 Task: Look for space in Jaguariaíva, Brazil from 5th July, 2023 to 11th July, 2023 for 2 adults in price range Rs.8000 to Rs.16000. Place can be entire place with 2 bedrooms having 2 beds and 1 bathroom. Property type can be house, flat, guest house. Booking option can be shelf check-in. Required host language is Spanish.
Action: Key pressed j<Key.caps_lock>aguariaiva,<Key.space><Key.caps_lock>b<Key.caps_lock>razil<Key.enter>
Screenshot: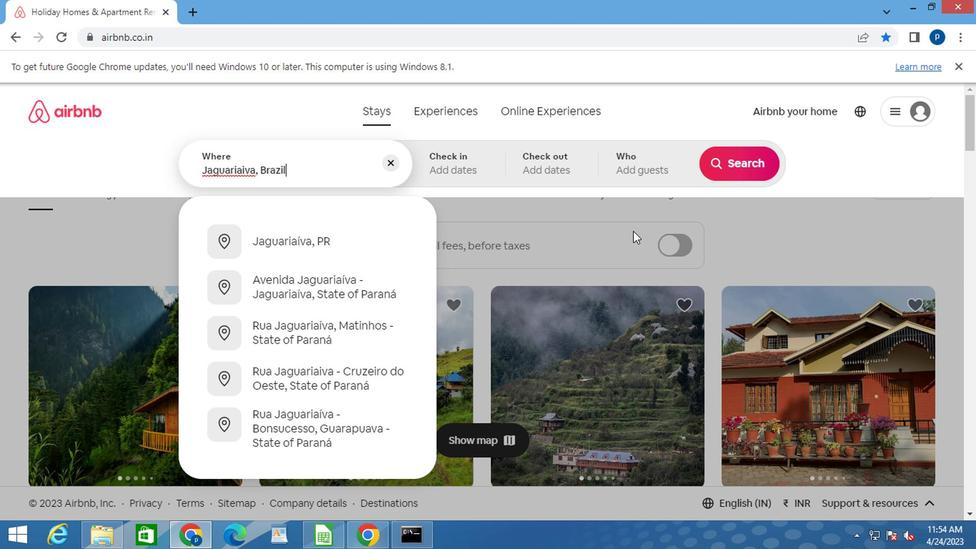 
Action: Mouse moved to (729, 275)
Screenshot: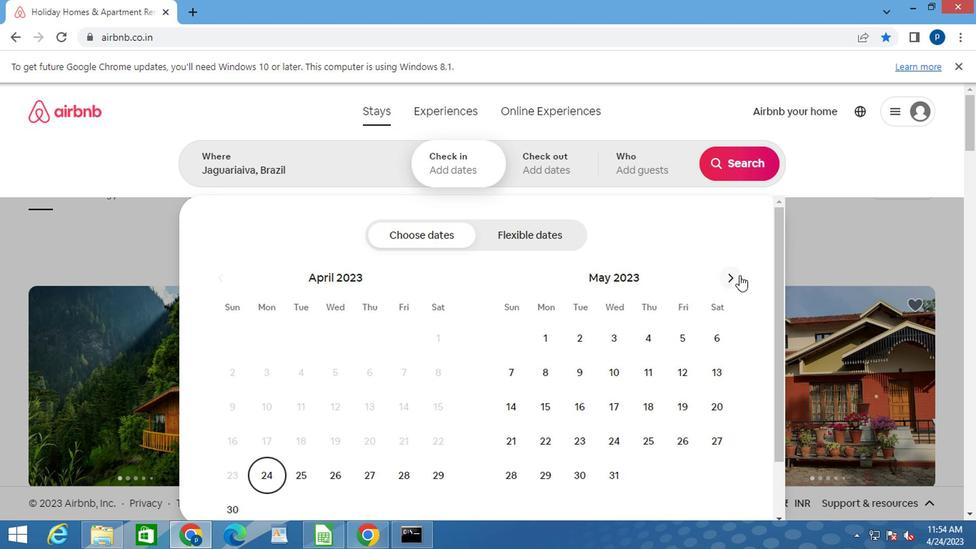 
Action: Mouse pressed left at (729, 275)
Screenshot: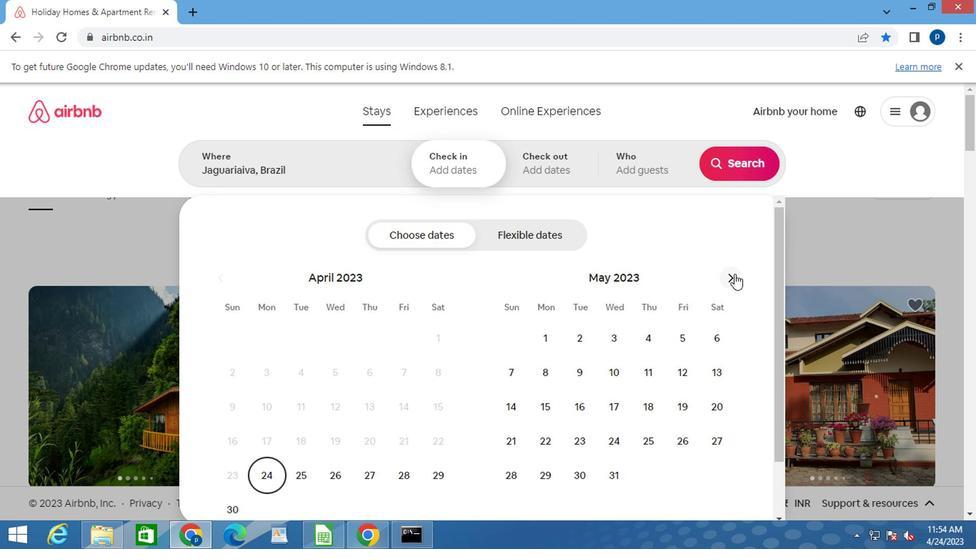 
Action: Mouse moved to (729, 274)
Screenshot: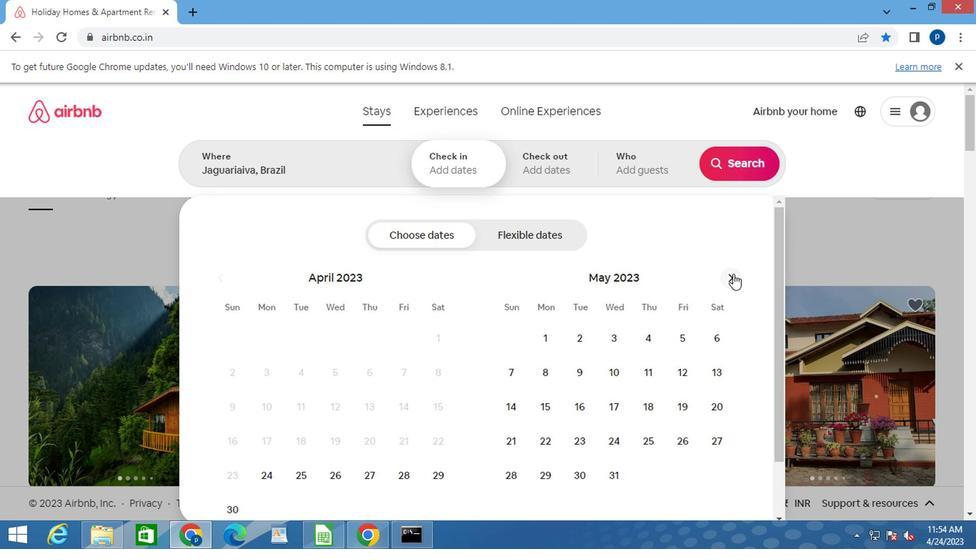 
Action: Mouse pressed left at (729, 274)
Screenshot: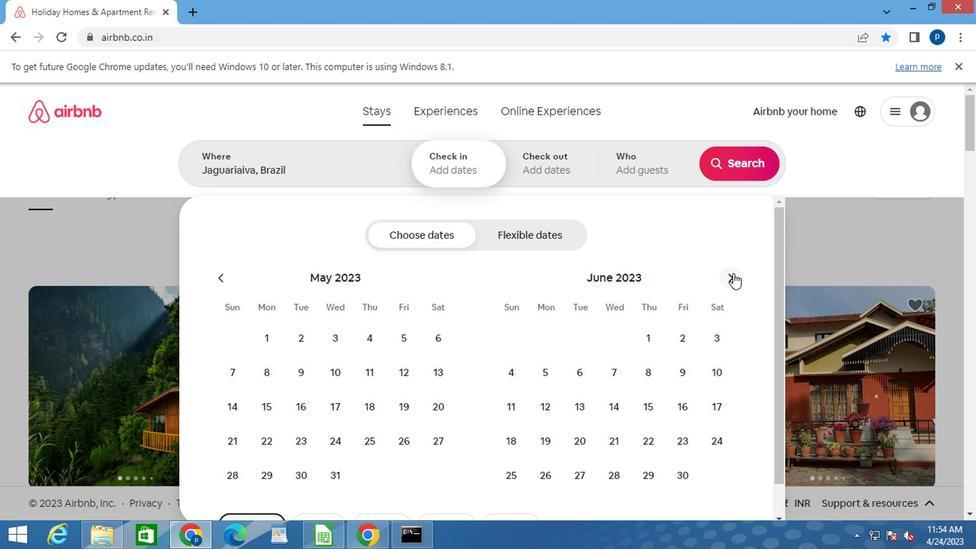 
Action: Mouse moved to (612, 372)
Screenshot: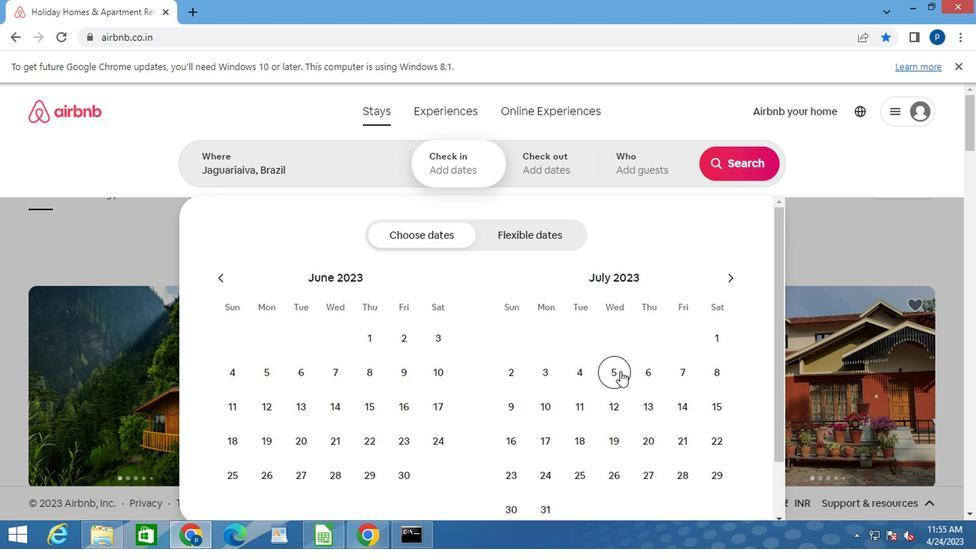 
Action: Mouse pressed left at (612, 372)
Screenshot: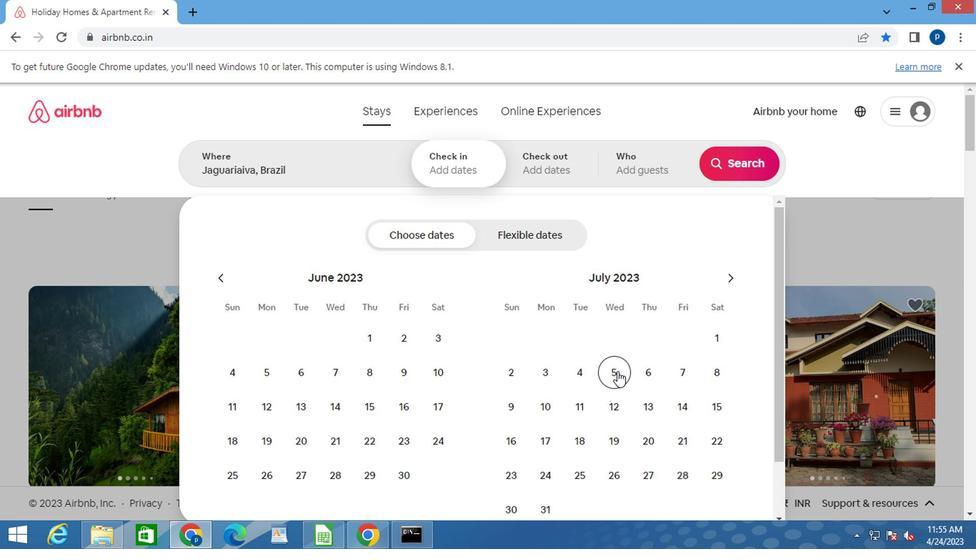 
Action: Mouse moved to (573, 399)
Screenshot: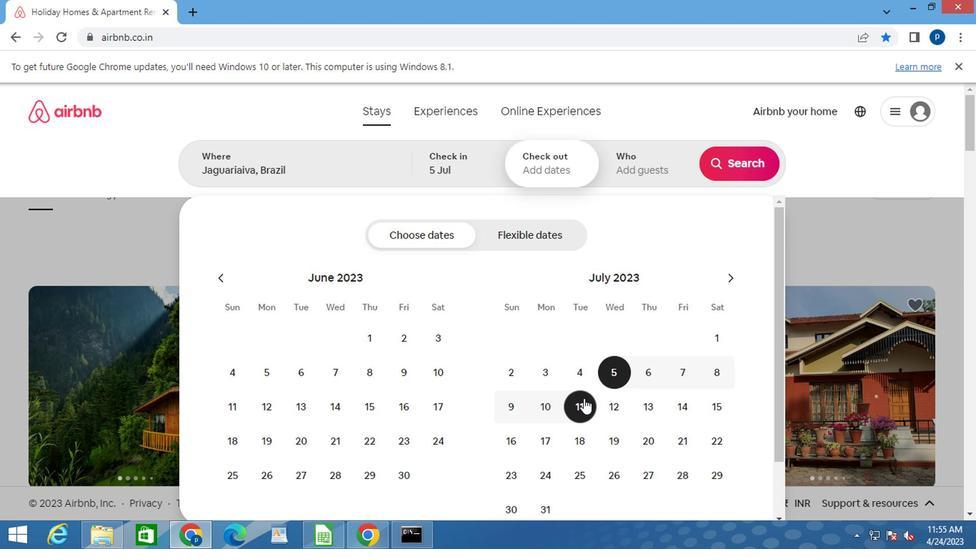 
Action: Mouse pressed left at (573, 399)
Screenshot: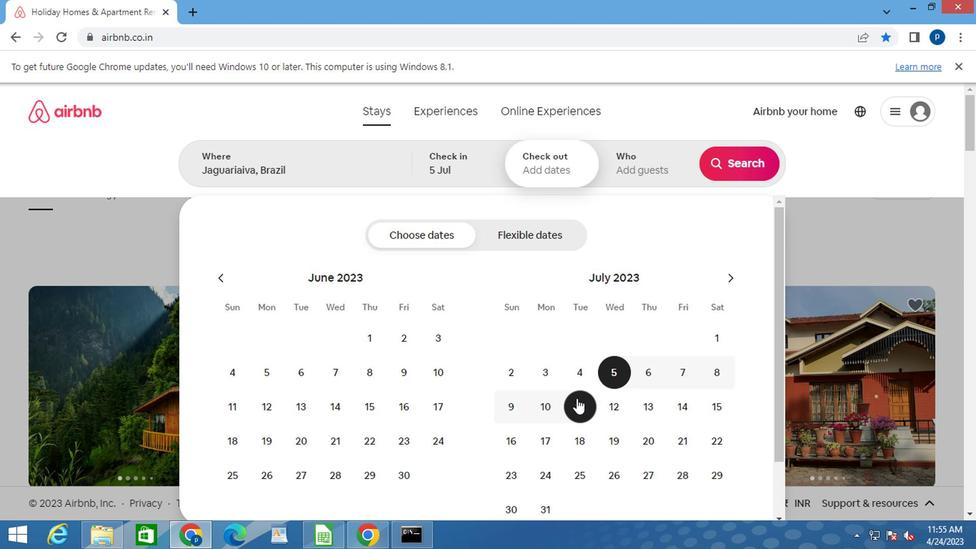
Action: Mouse moved to (642, 166)
Screenshot: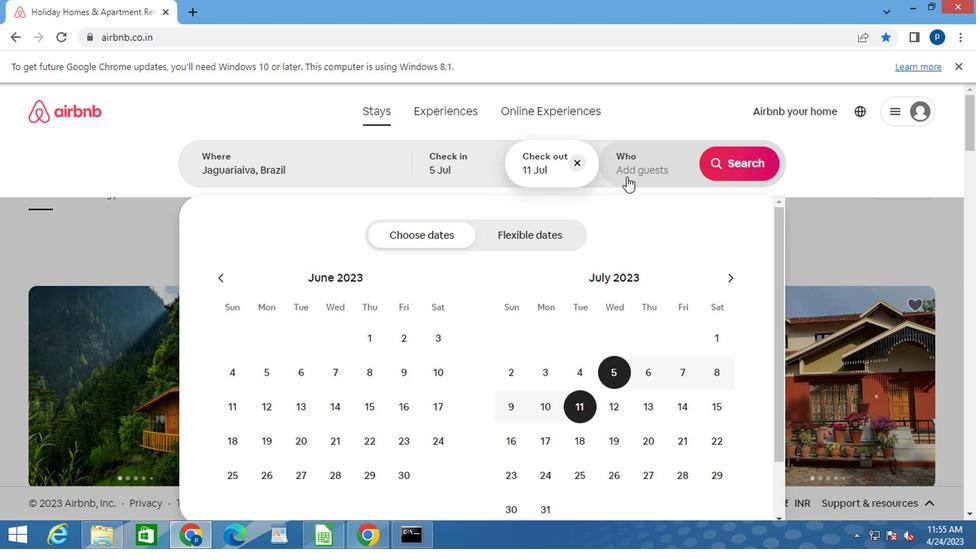 
Action: Mouse pressed left at (642, 166)
Screenshot: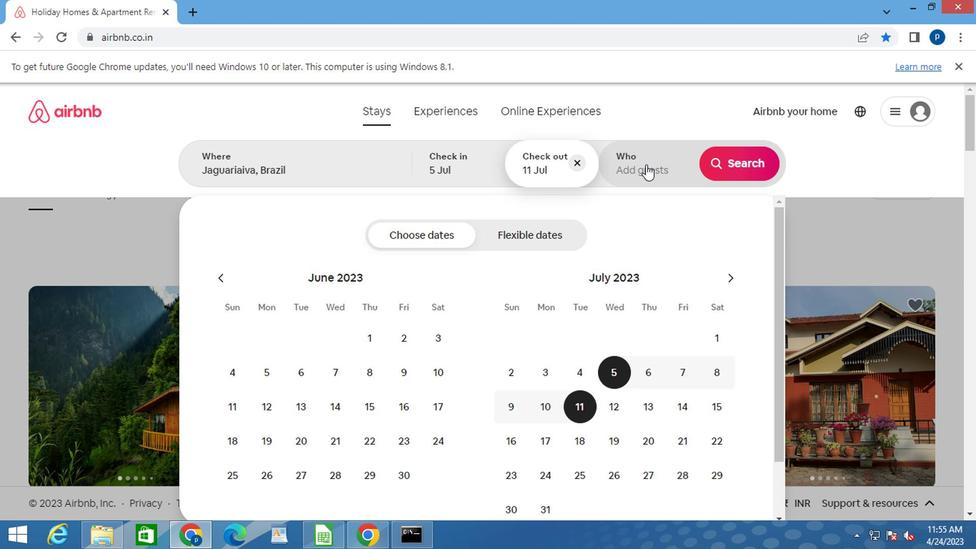 
Action: Mouse moved to (740, 240)
Screenshot: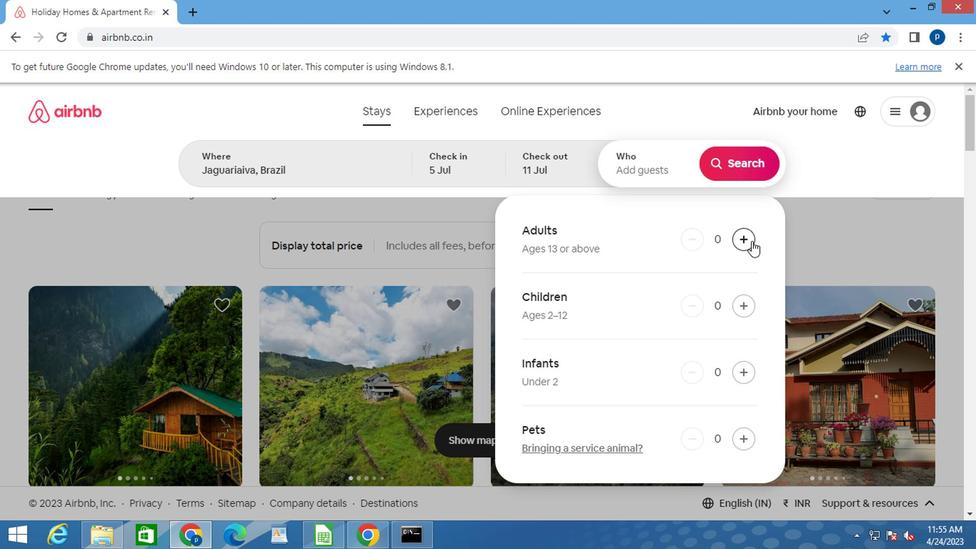 
Action: Mouse pressed left at (740, 240)
Screenshot: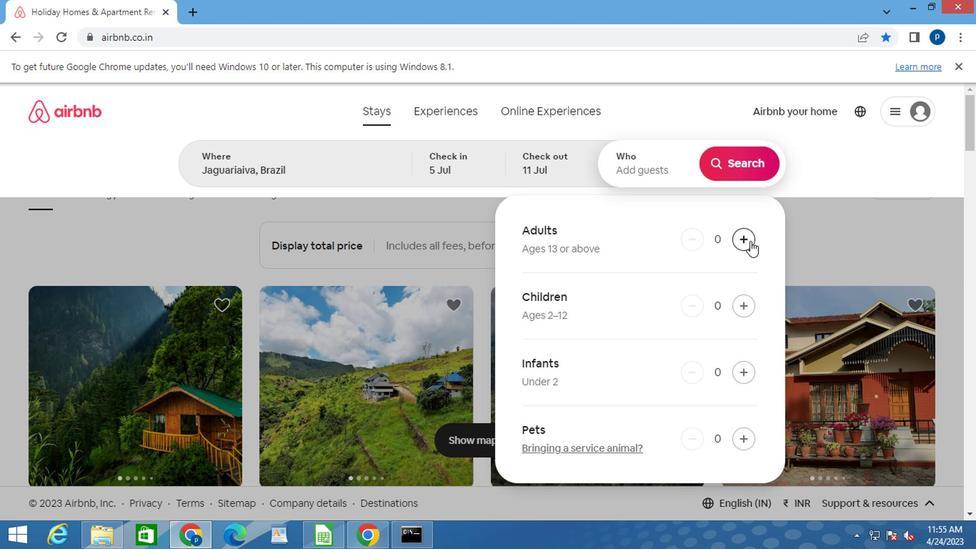 
Action: Mouse pressed left at (740, 240)
Screenshot: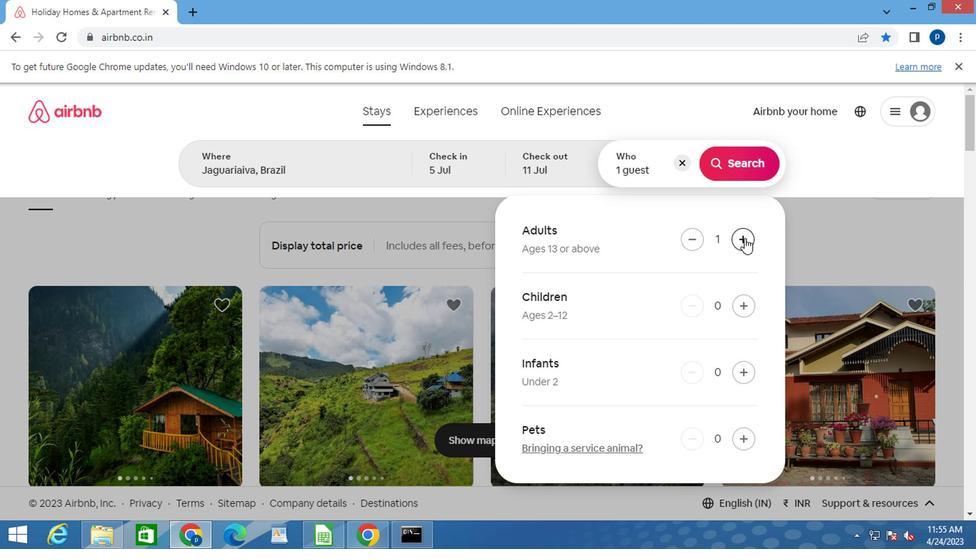 
Action: Mouse moved to (744, 157)
Screenshot: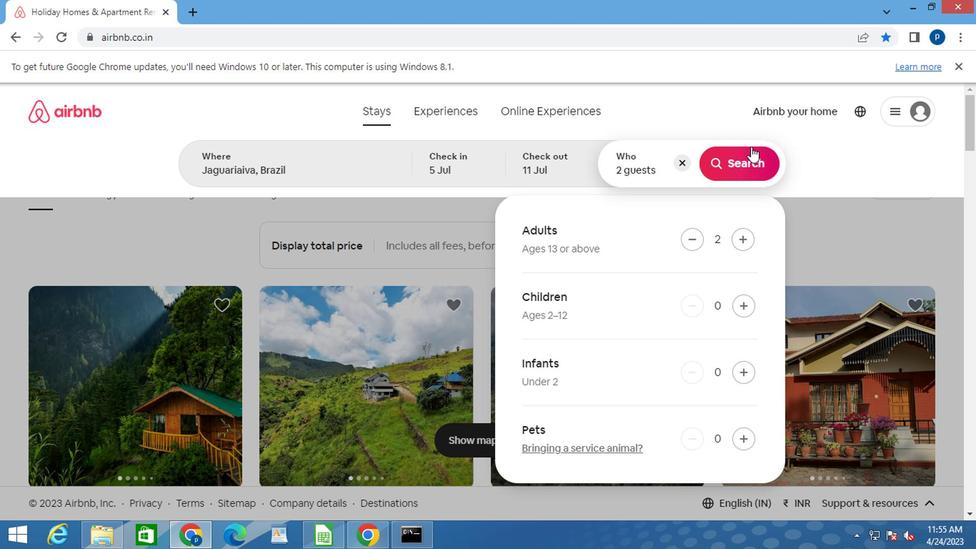
Action: Mouse pressed left at (744, 157)
Screenshot: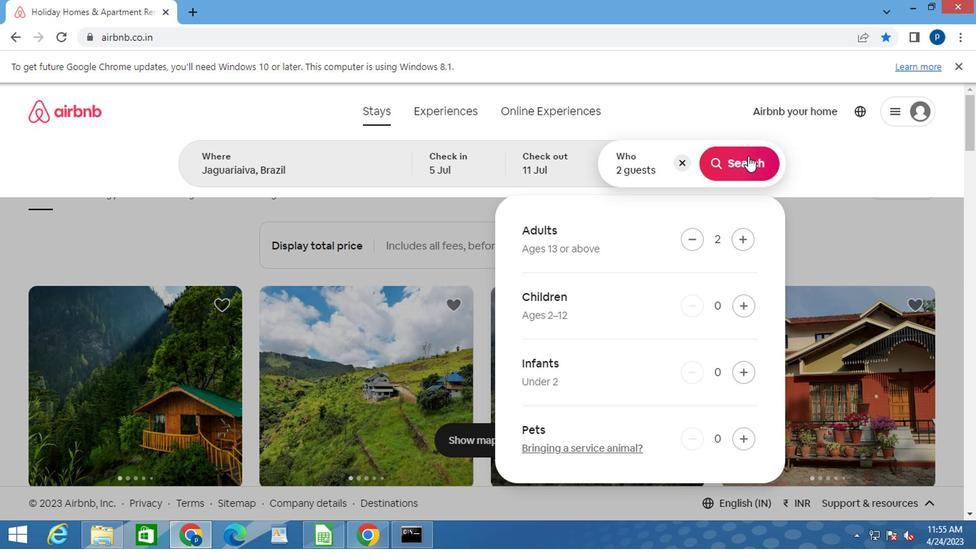 
Action: Mouse moved to (885, 176)
Screenshot: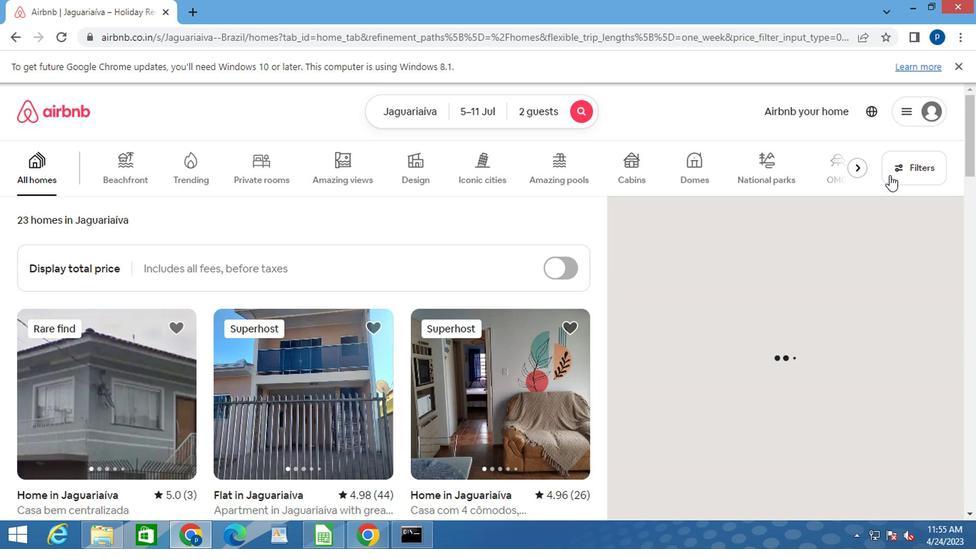 
Action: Mouse pressed left at (885, 176)
Screenshot: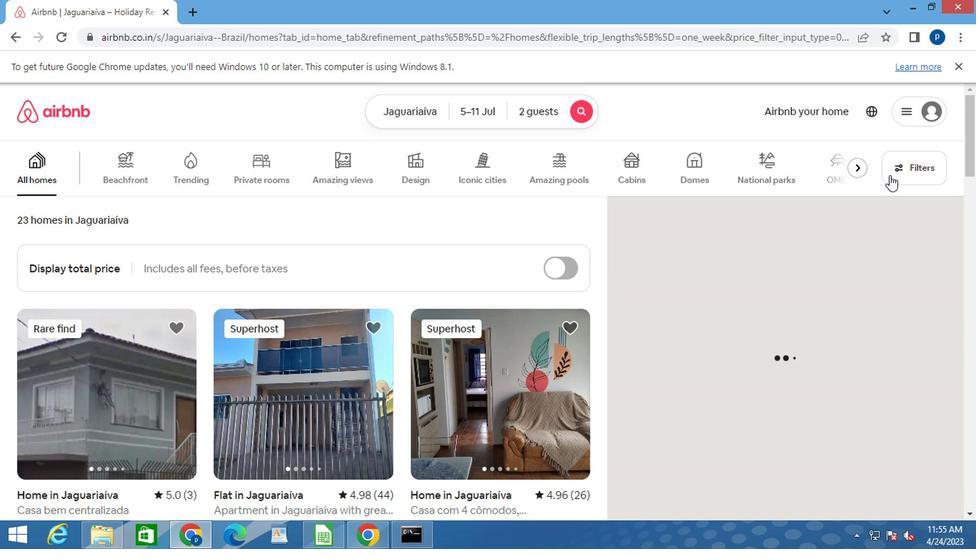 
Action: Mouse moved to (314, 341)
Screenshot: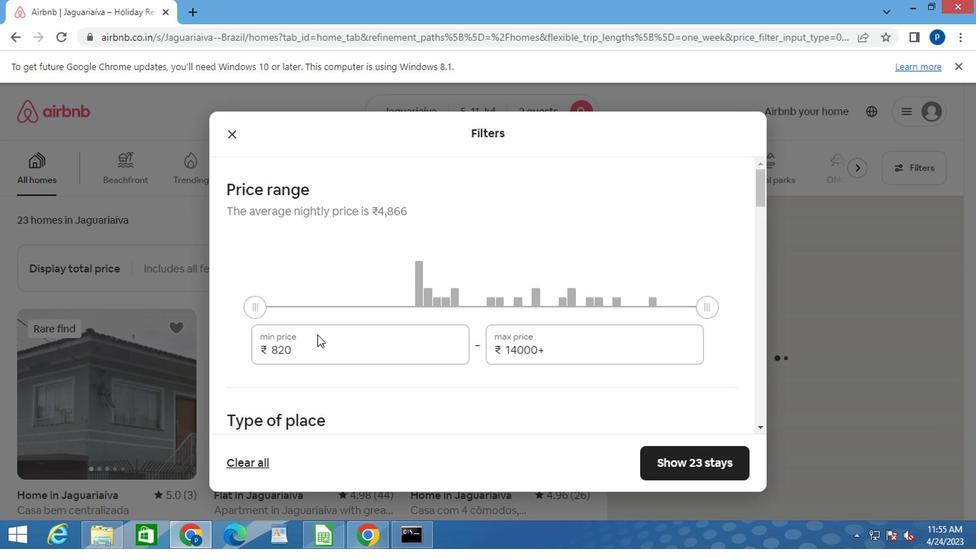 
Action: Mouse pressed left at (314, 341)
Screenshot: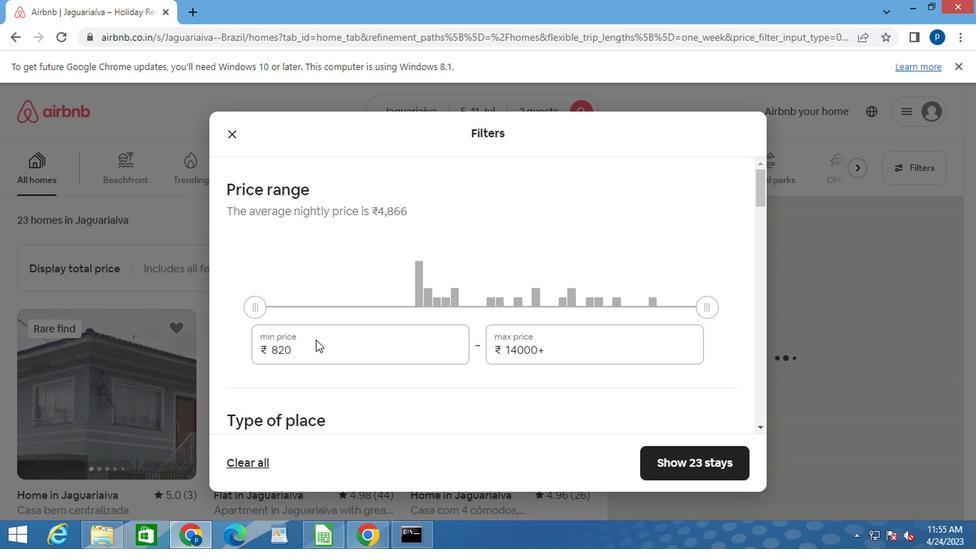 
Action: Mouse pressed left at (314, 341)
Screenshot: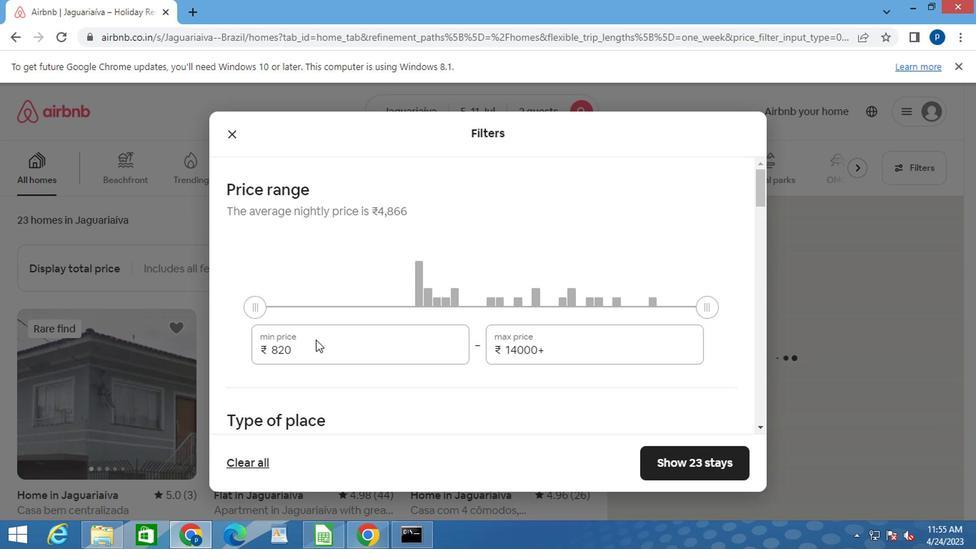 
Action: Mouse moved to (313, 341)
Screenshot: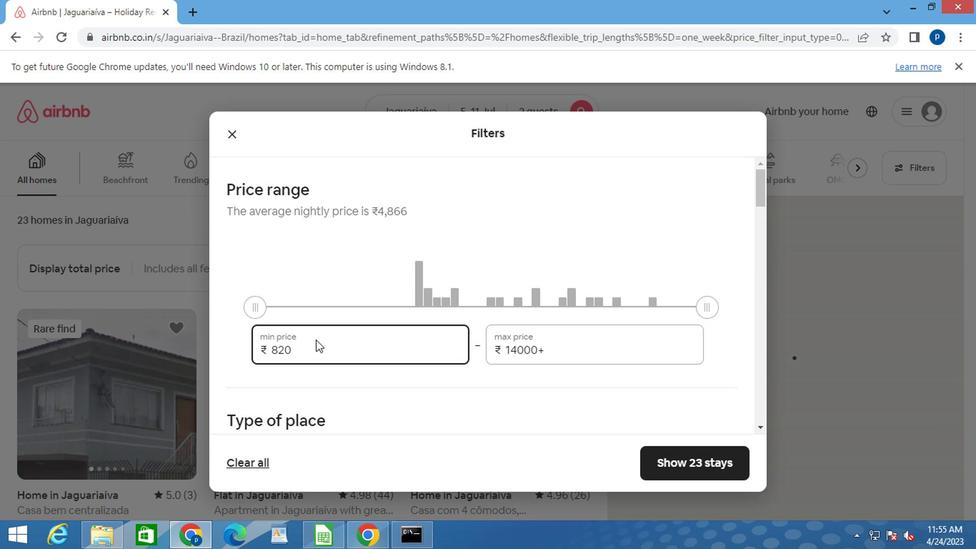 
Action: Key pressed <Key.backspace><Key.backspace>000<Key.tab>16000
Screenshot: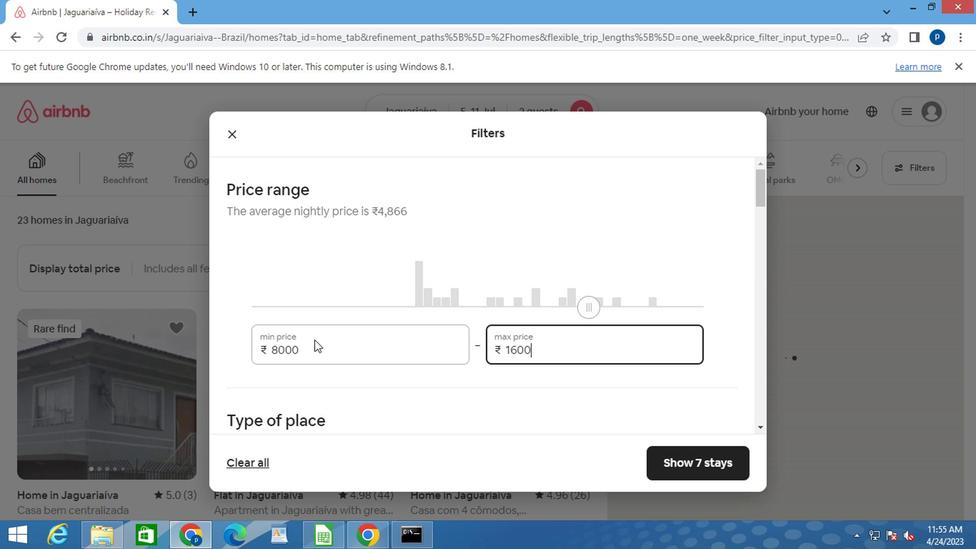 
Action: Mouse moved to (336, 359)
Screenshot: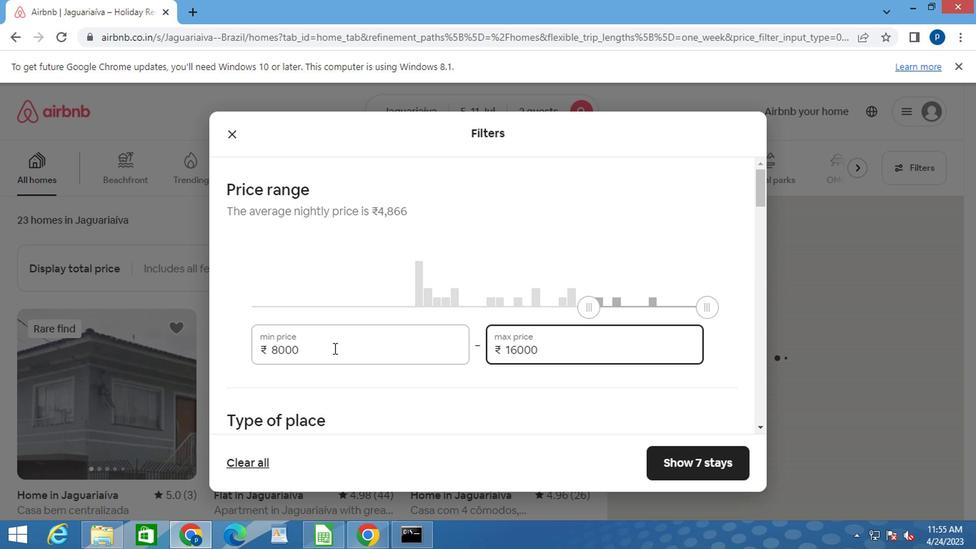 
Action: Mouse scrolled (336, 359) with delta (0, 0)
Screenshot: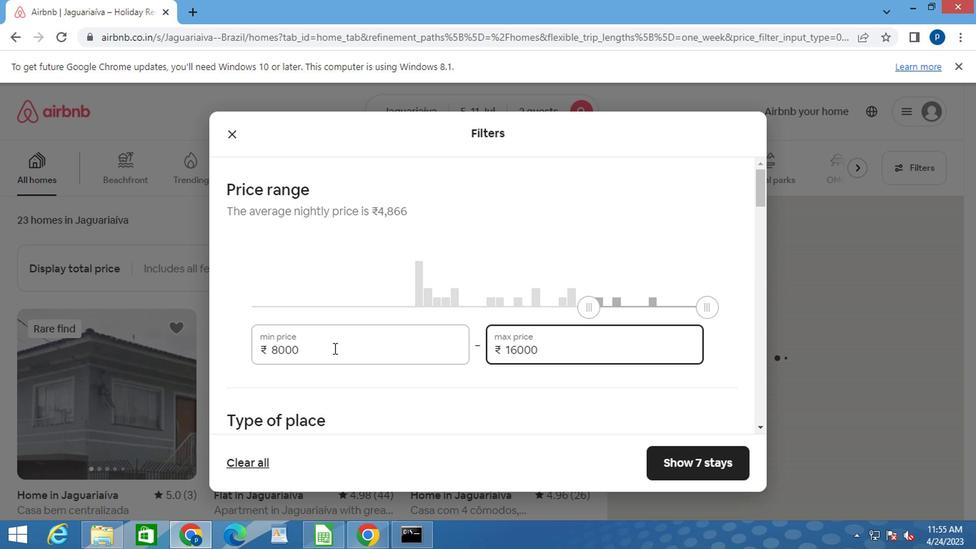 
Action: Mouse scrolled (336, 359) with delta (0, 0)
Screenshot: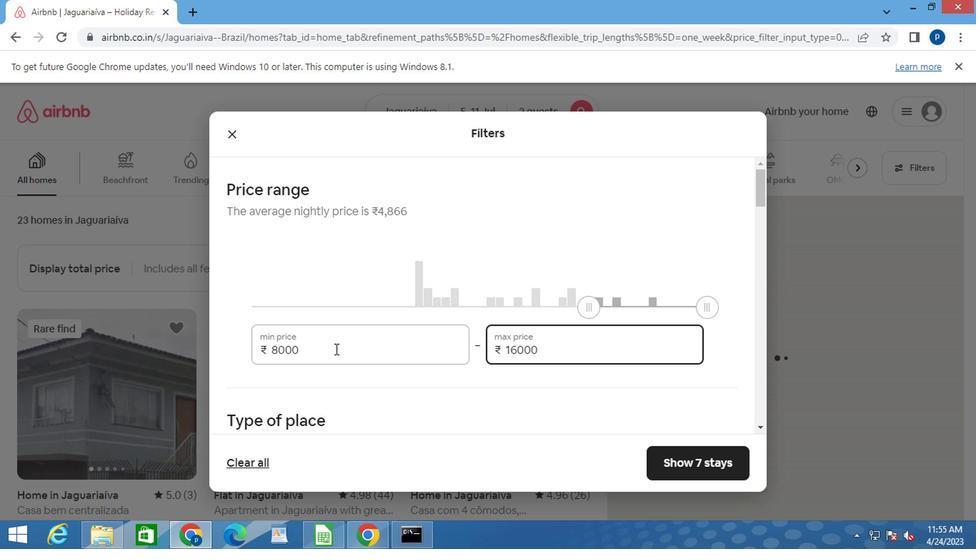 
Action: Mouse scrolled (336, 359) with delta (0, 0)
Screenshot: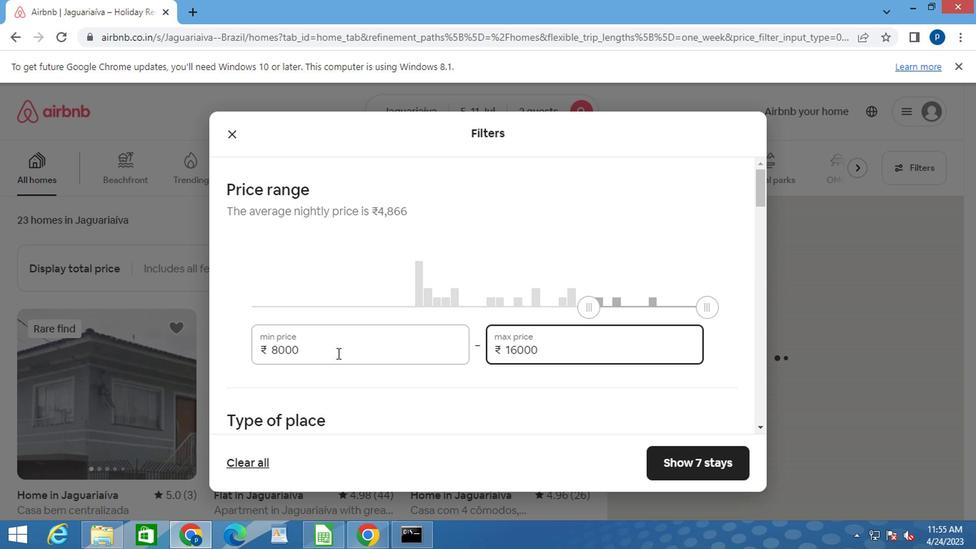 
Action: Mouse moved to (223, 252)
Screenshot: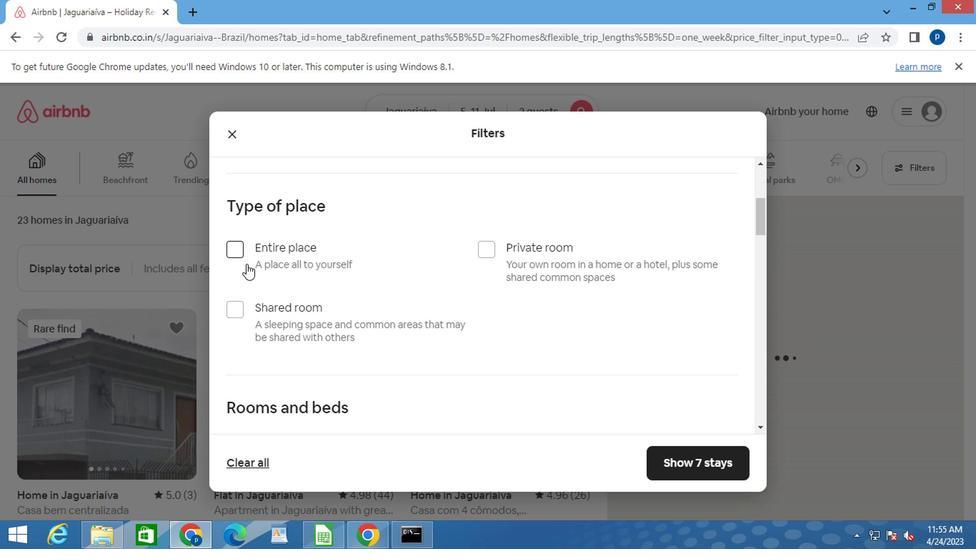 
Action: Mouse pressed left at (223, 252)
Screenshot: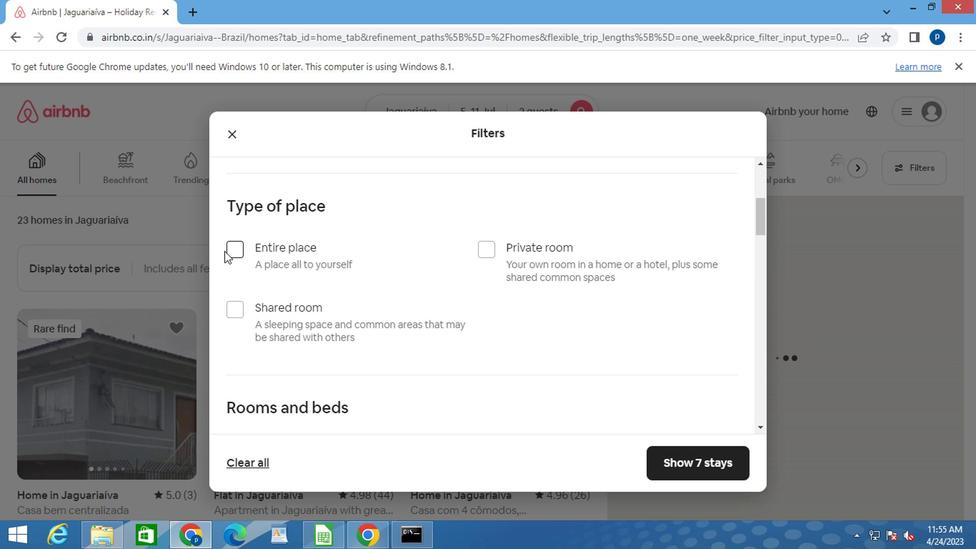 
Action: Mouse moved to (245, 256)
Screenshot: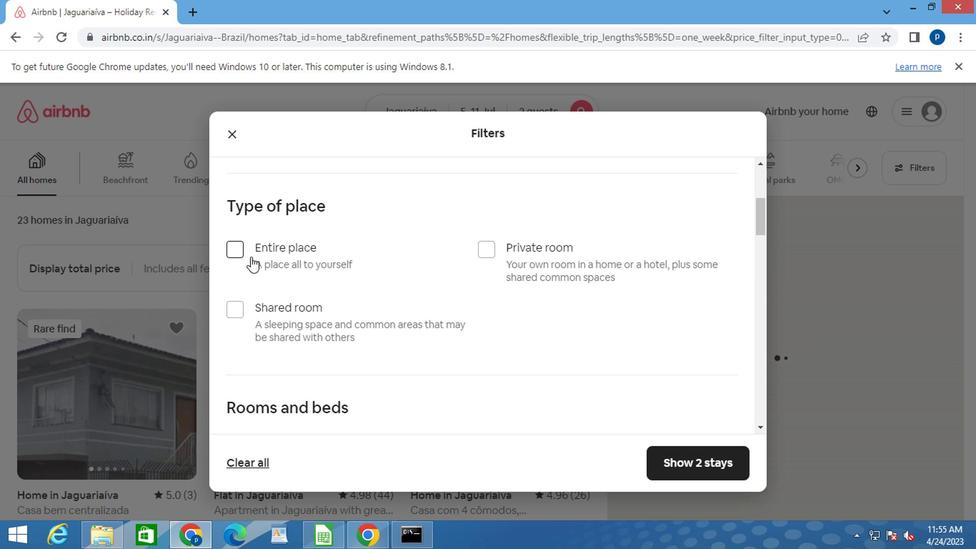 
Action: Mouse pressed left at (245, 256)
Screenshot: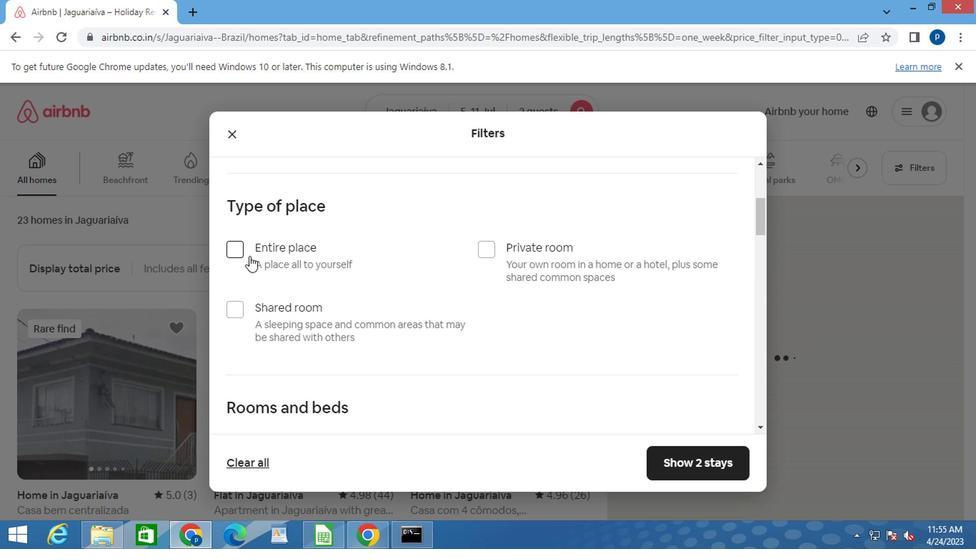 
Action: Mouse moved to (329, 299)
Screenshot: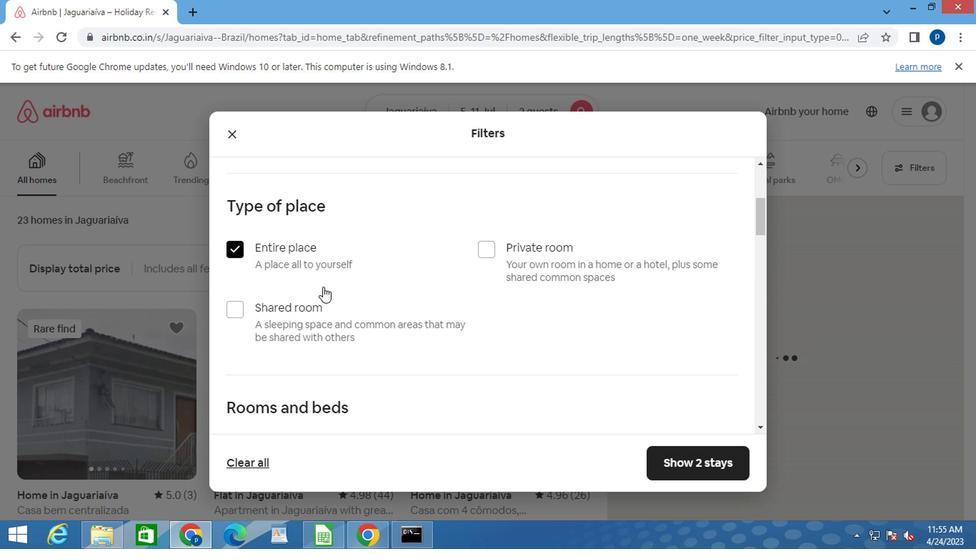 
Action: Mouse scrolled (329, 299) with delta (0, 0)
Screenshot: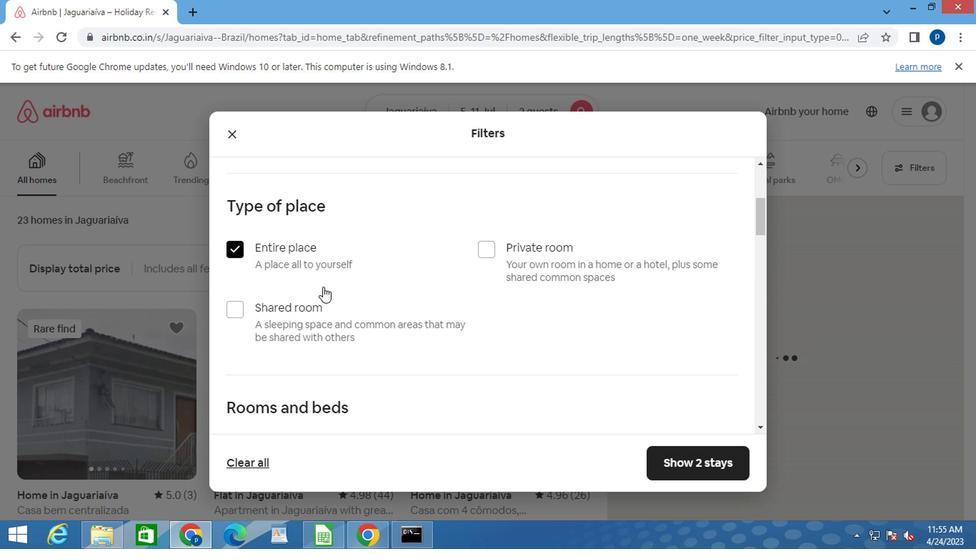 
Action: Mouse scrolled (329, 299) with delta (0, 0)
Screenshot: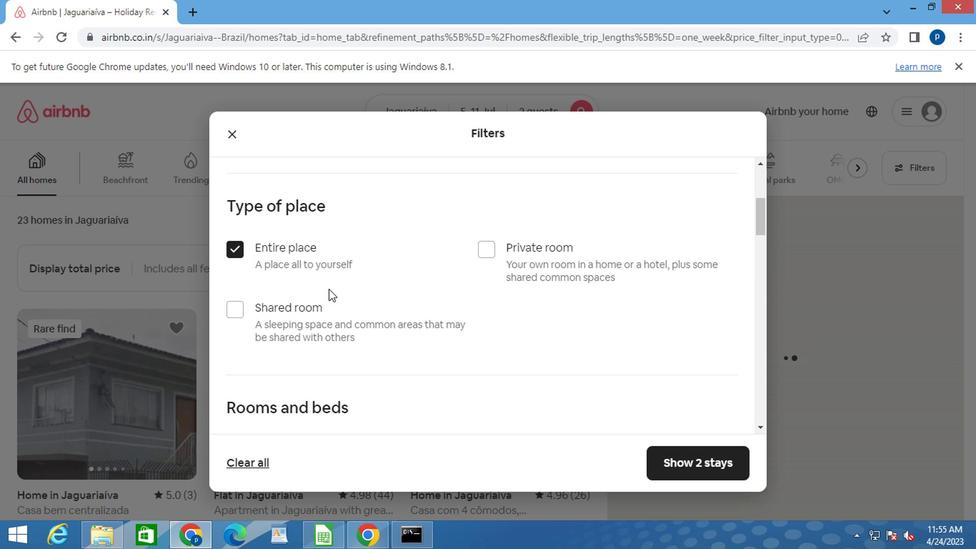 
Action: Mouse scrolled (329, 299) with delta (0, 0)
Screenshot: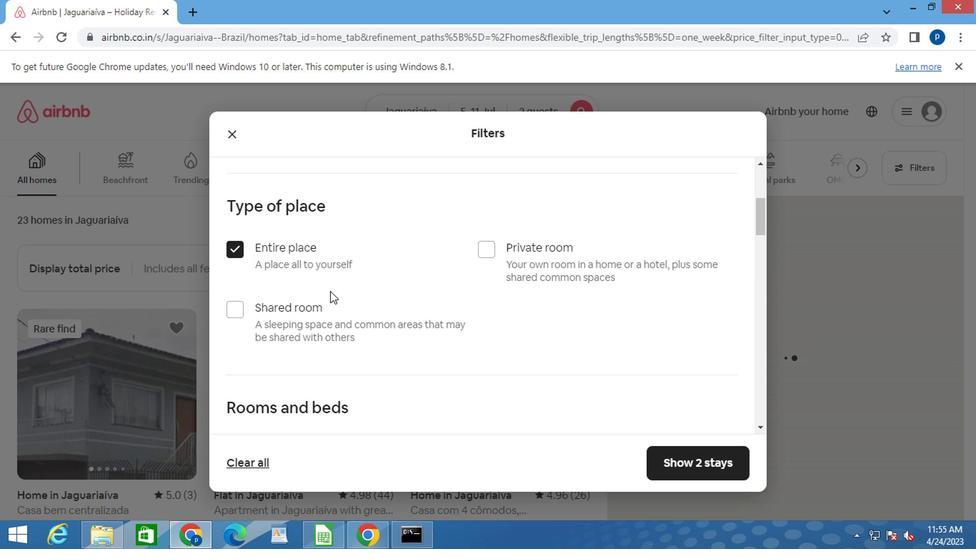 
Action: Mouse moved to (349, 265)
Screenshot: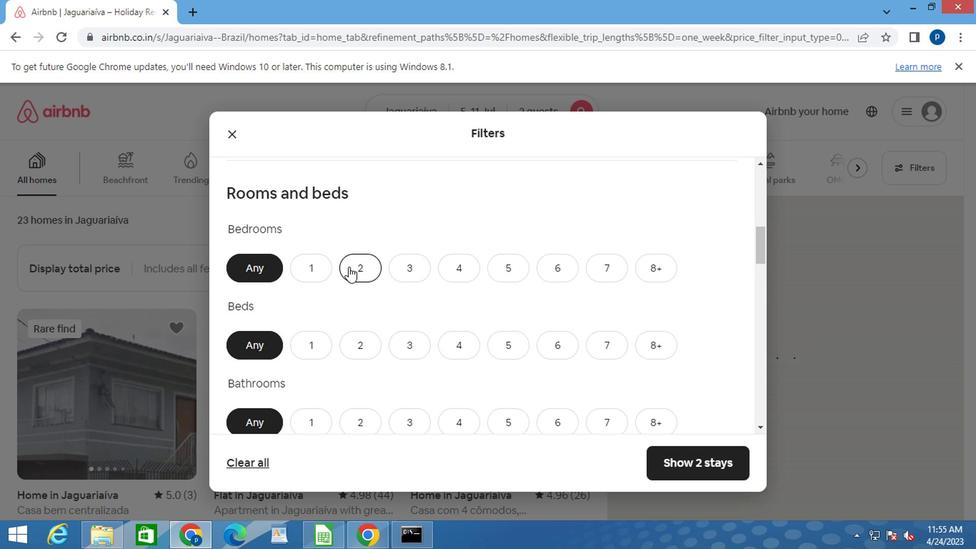 
Action: Mouse pressed left at (349, 265)
Screenshot: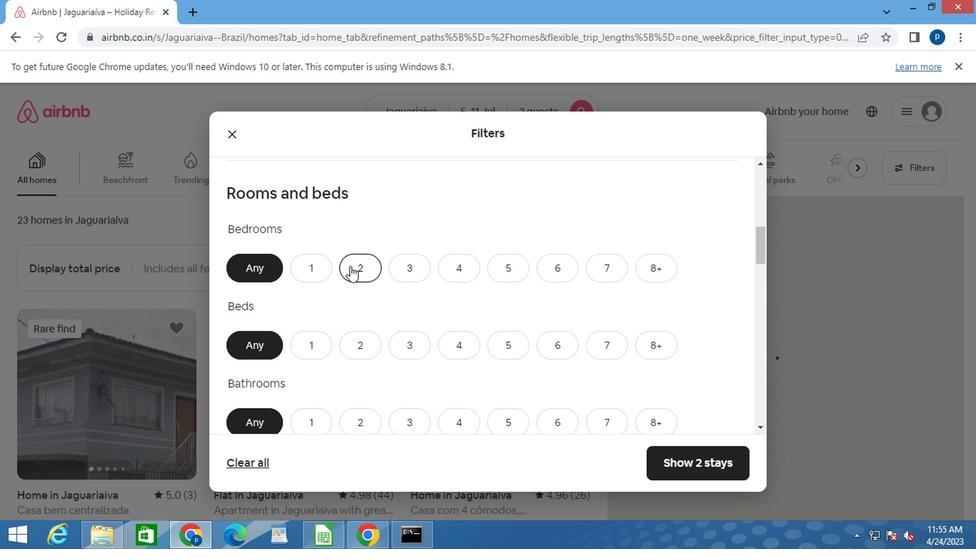 
Action: Mouse moved to (354, 342)
Screenshot: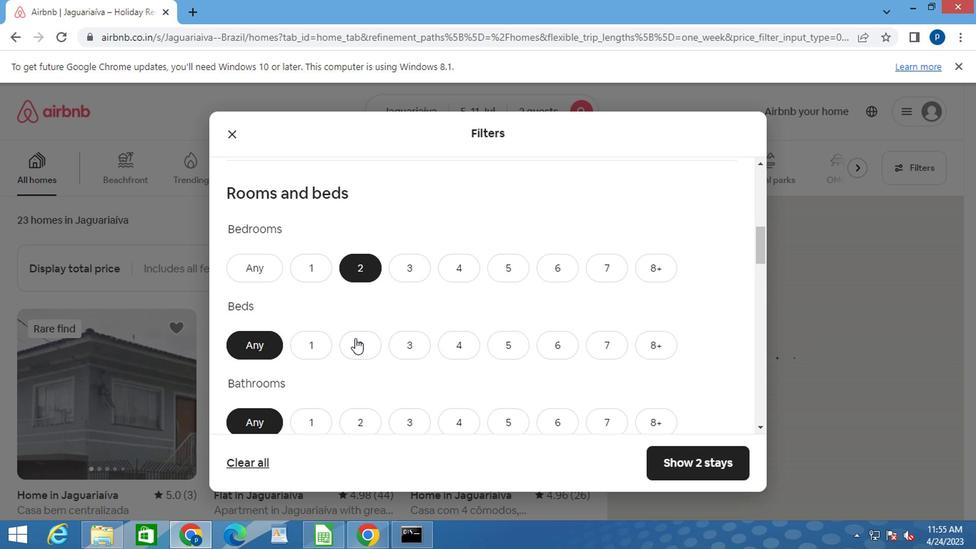 
Action: Mouse pressed left at (354, 342)
Screenshot: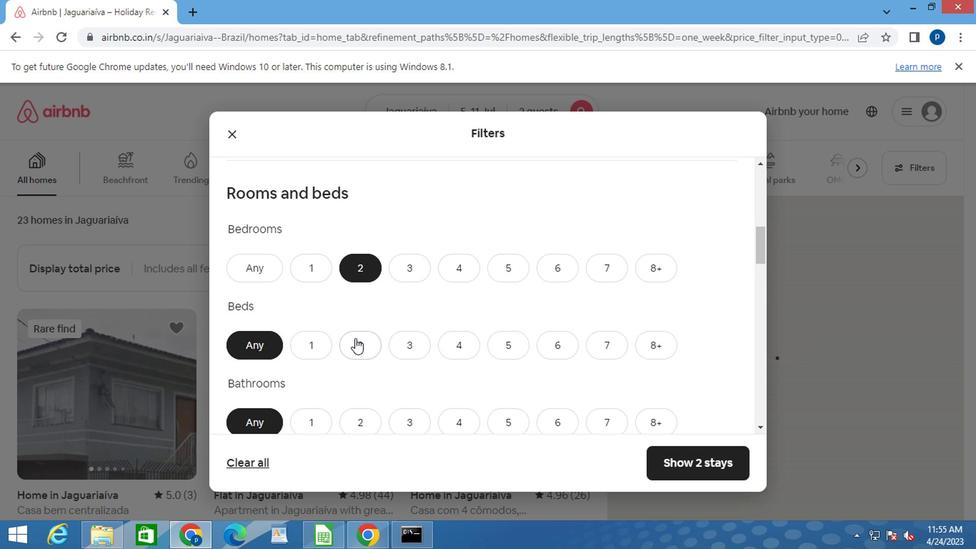 
Action: Mouse moved to (354, 342)
Screenshot: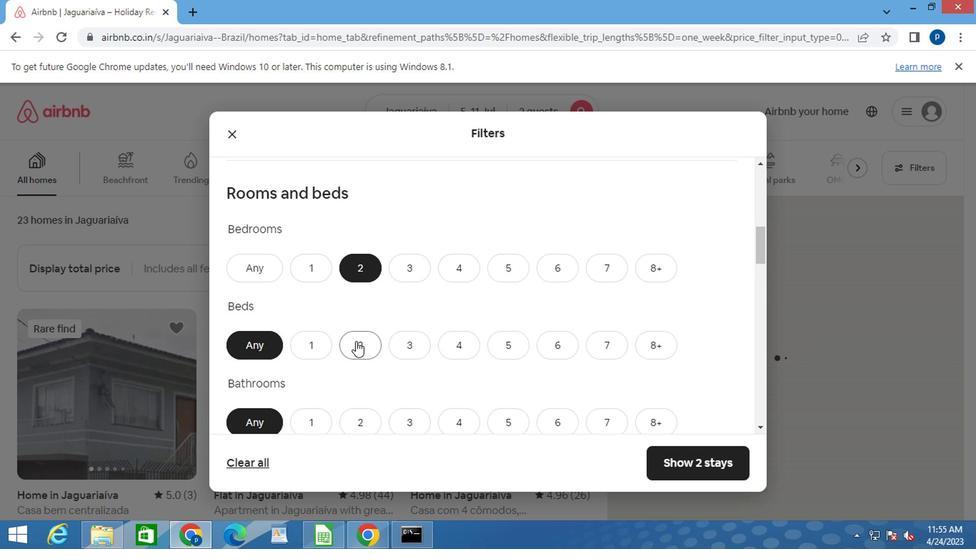 
Action: Mouse scrolled (354, 341) with delta (0, -1)
Screenshot: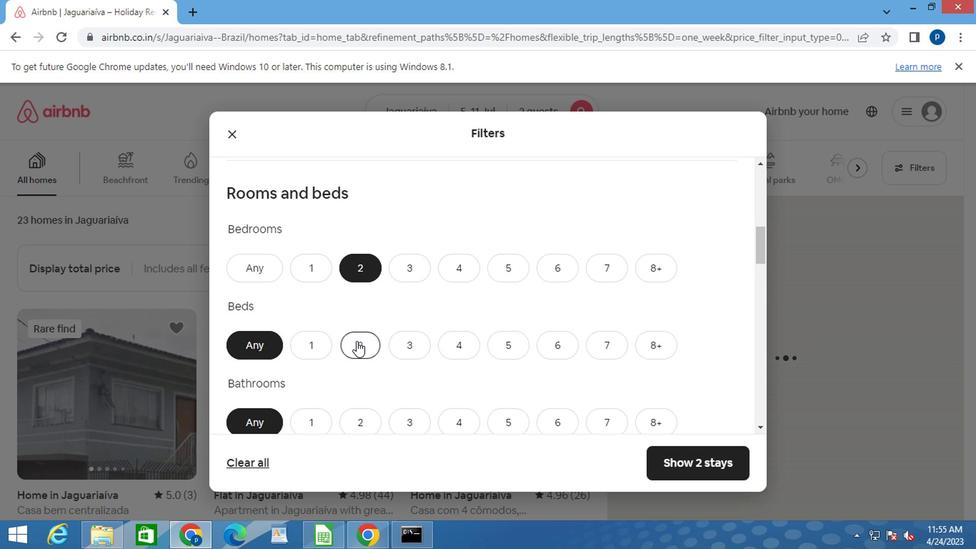 
Action: Mouse moved to (305, 348)
Screenshot: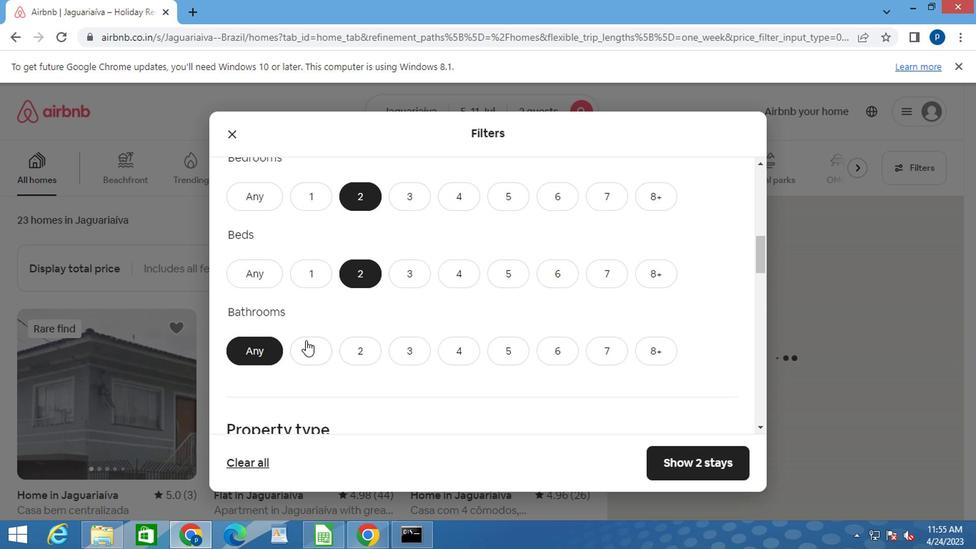 
Action: Mouse pressed left at (305, 348)
Screenshot: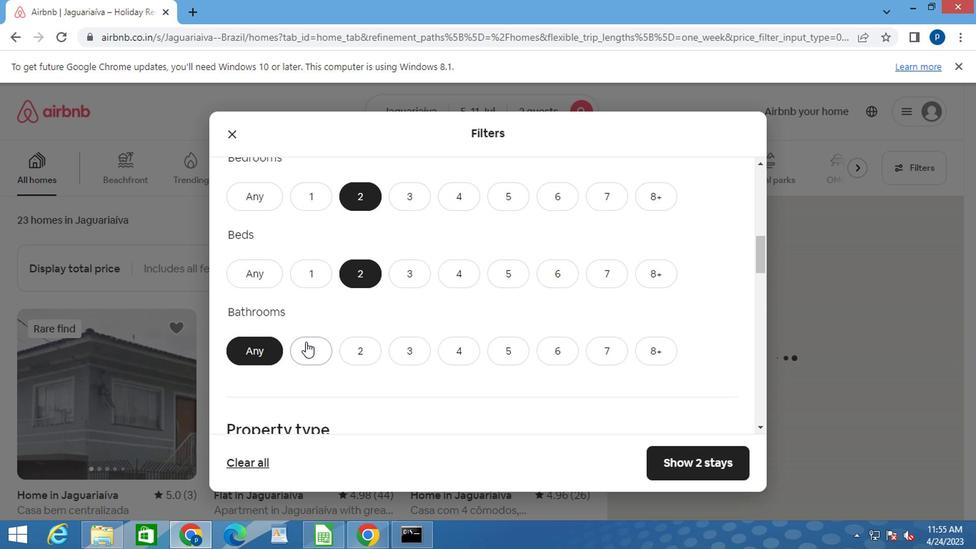 
Action: Mouse scrolled (305, 347) with delta (0, -1)
Screenshot: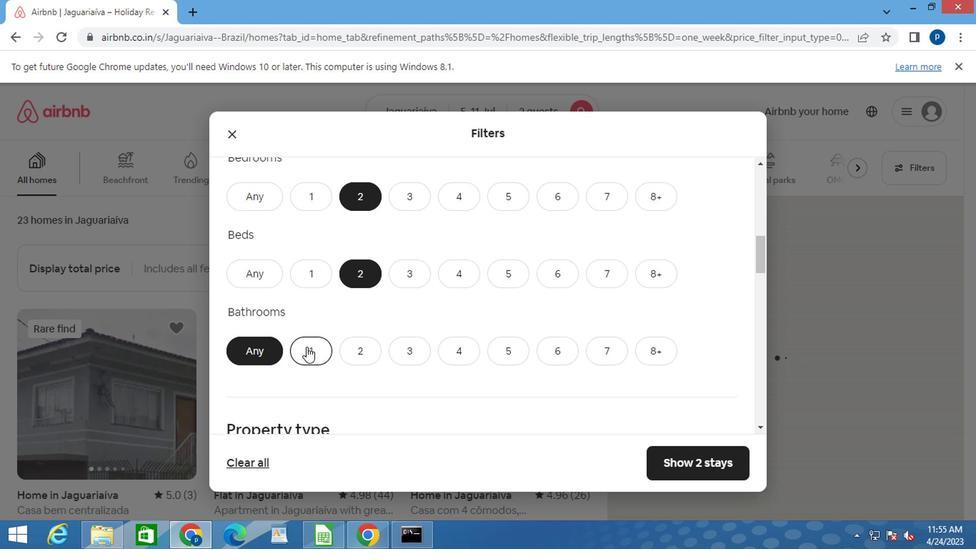 
Action: Mouse moved to (306, 348)
Screenshot: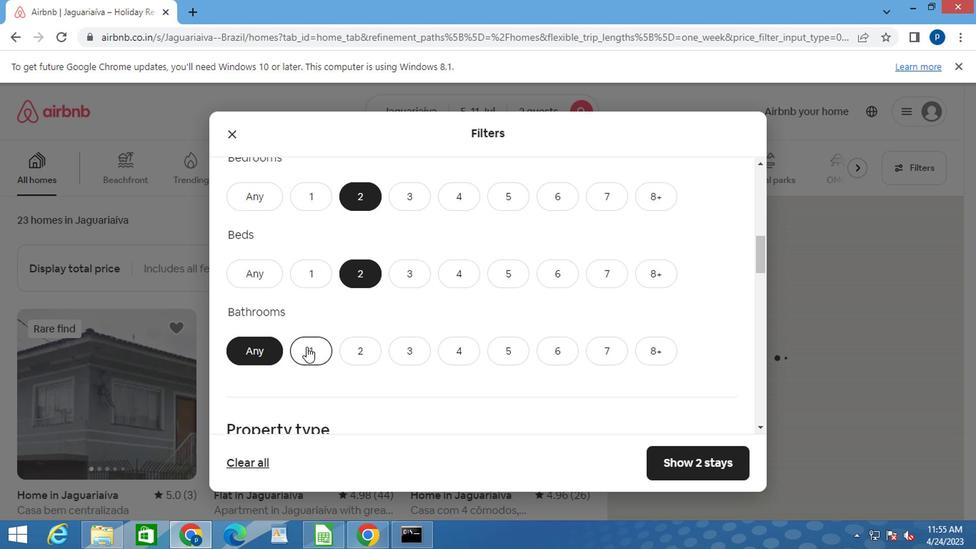 
Action: Mouse scrolled (306, 347) with delta (0, -1)
Screenshot: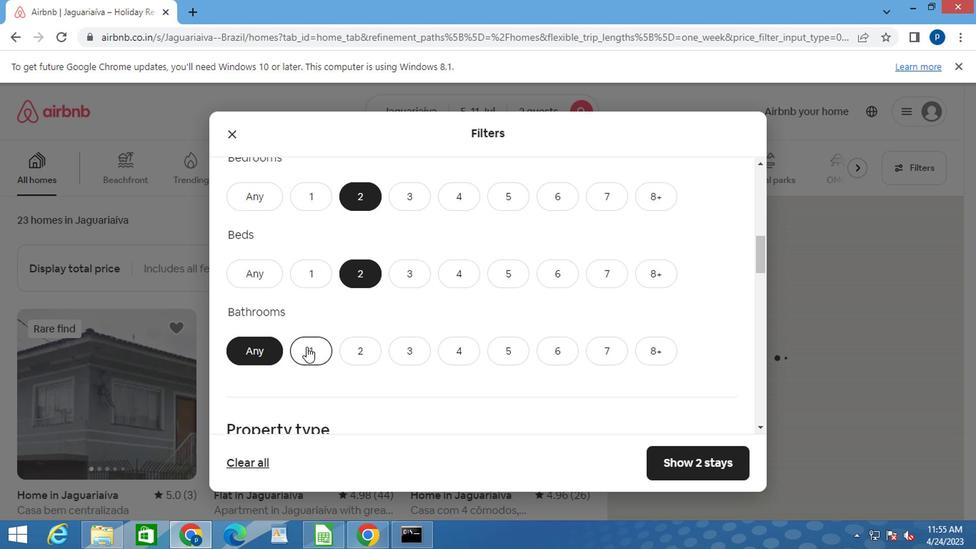 
Action: Mouse scrolled (306, 347) with delta (0, -1)
Screenshot: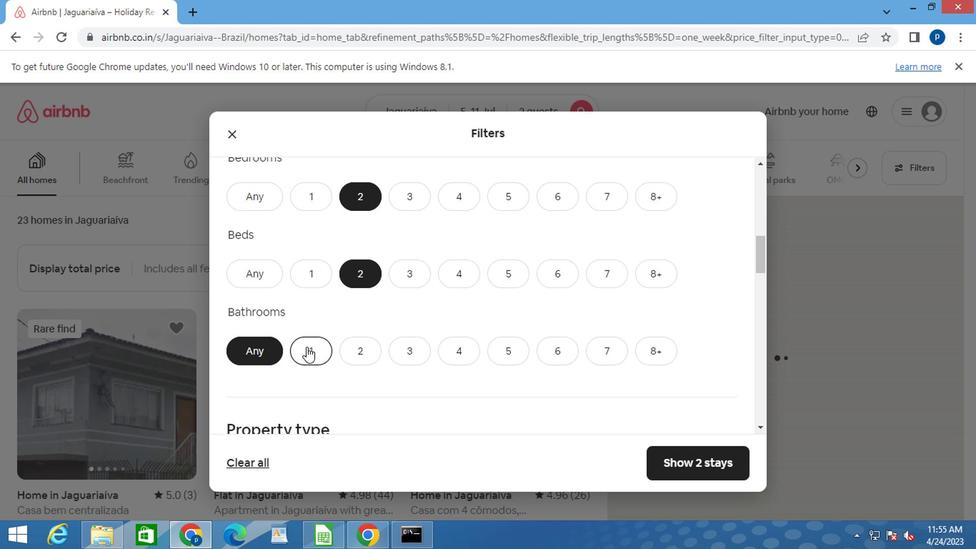 
Action: Mouse moved to (273, 303)
Screenshot: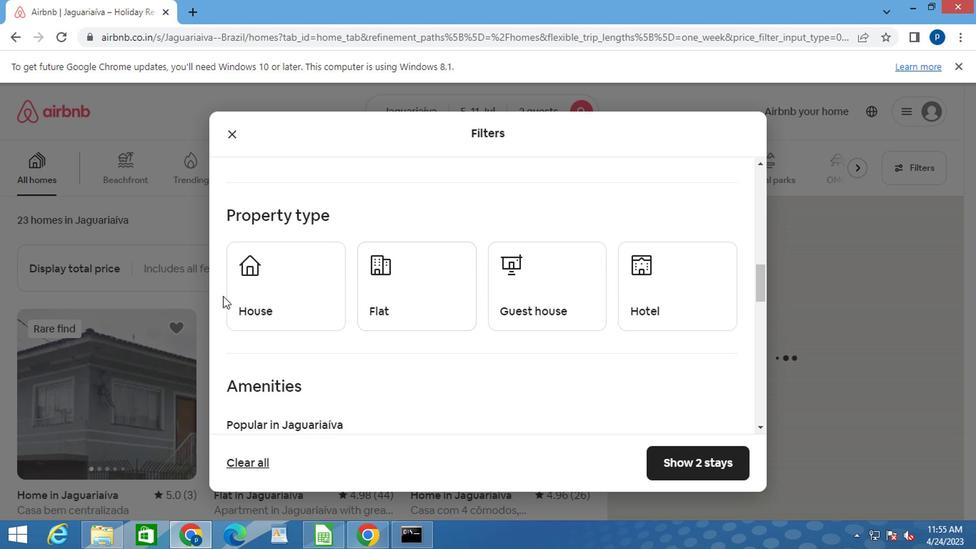 
Action: Mouse pressed left at (273, 303)
Screenshot: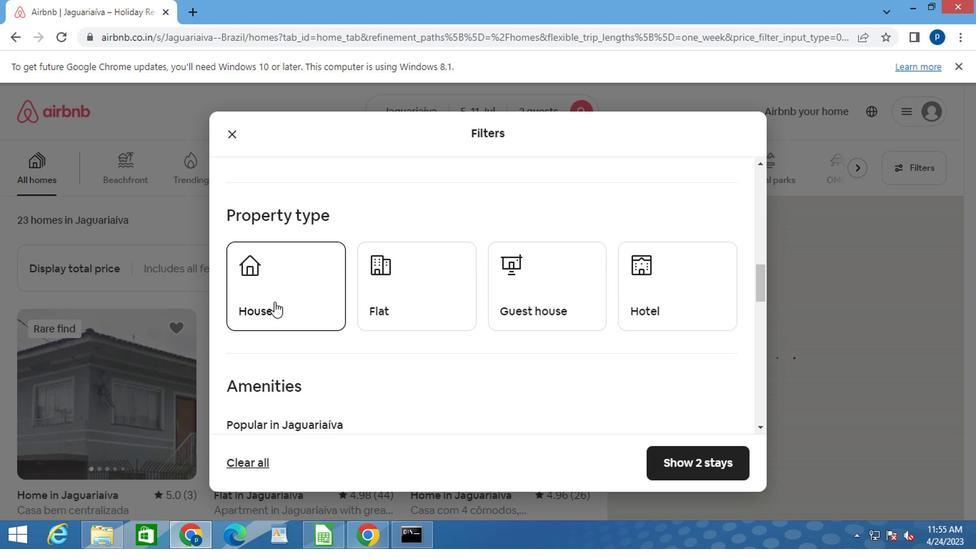 
Action: Mouse moved to (407, 298)
Screenshot: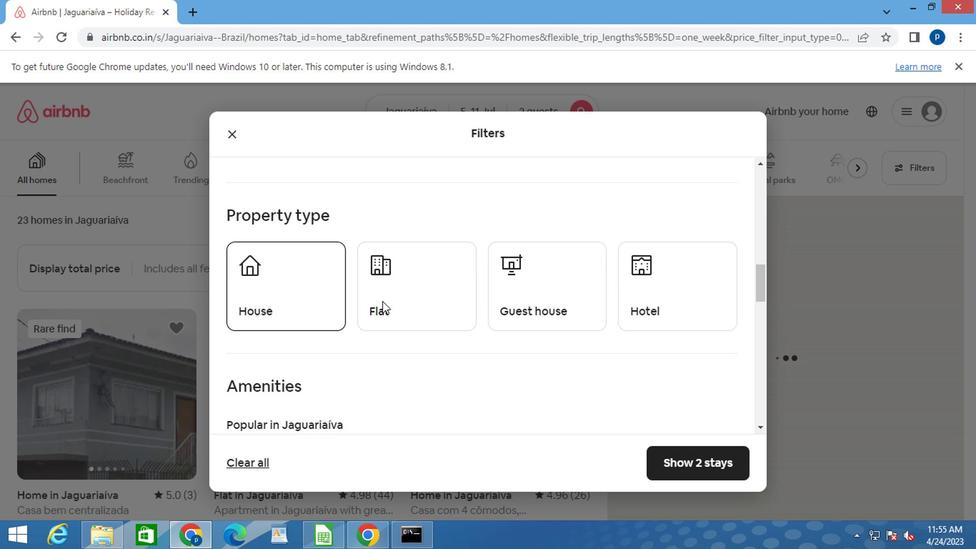 
Action: Mouse pressed left at (407, 298)
Screenshot: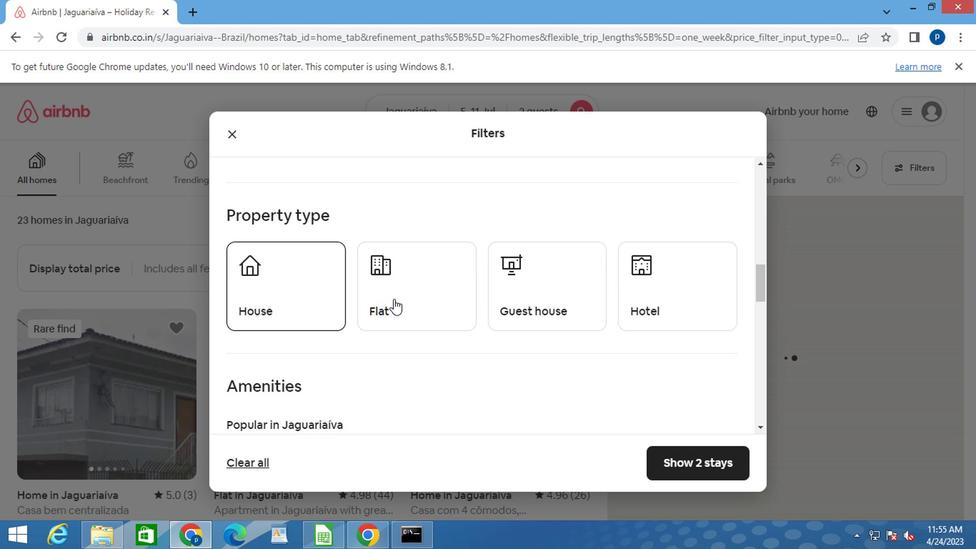 
Action: Mouse moved to (528, 305)
Screenshot: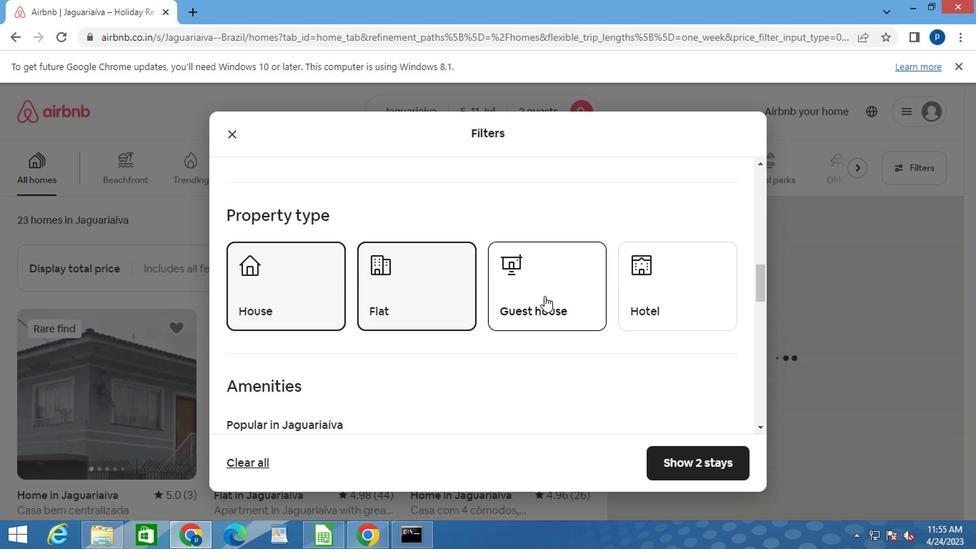 
Action: Mouse scrolled (537, 300) with delta (0, 0)
Screenshot: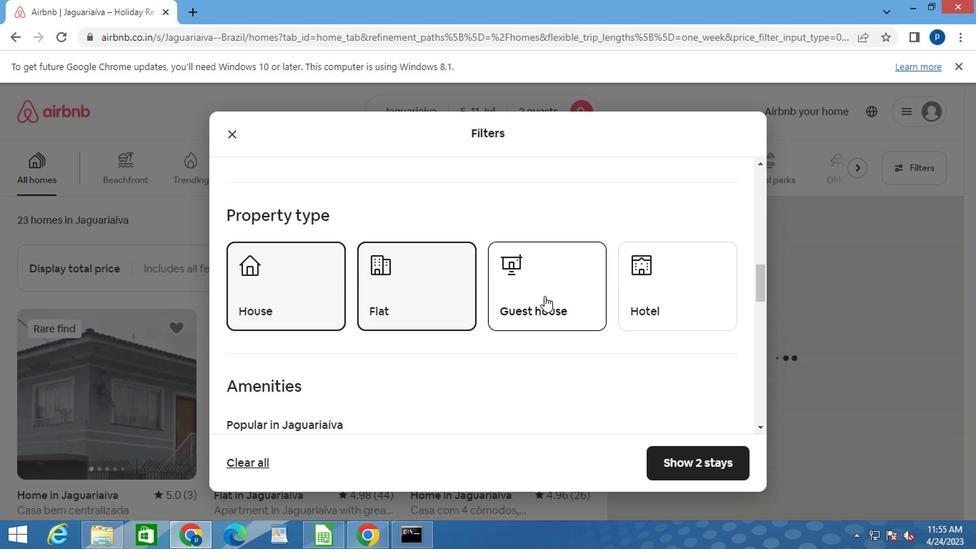 
Action: Mouse moved to (527, 306)
Screenshot: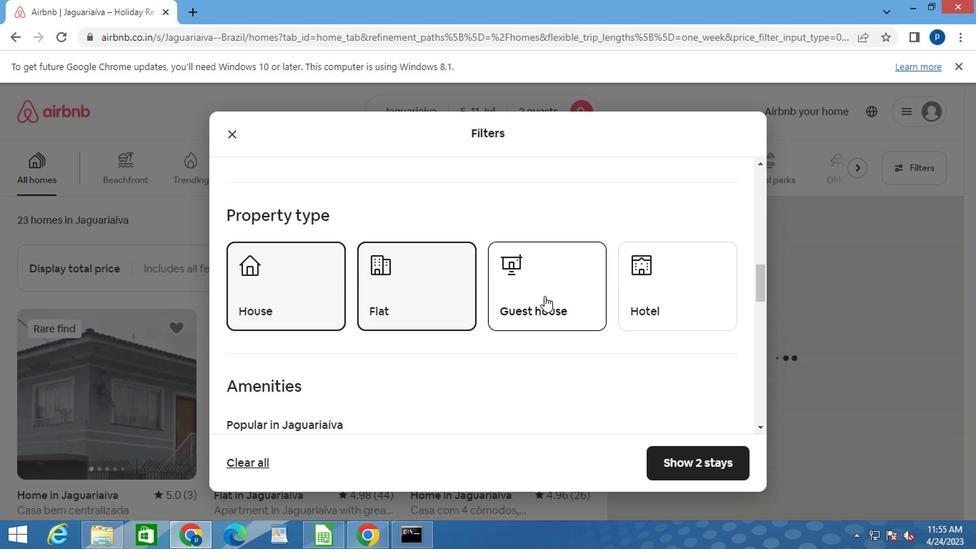 
Action: Mouse scrolled (533, 303) with delta (0, -1)
Screenshot: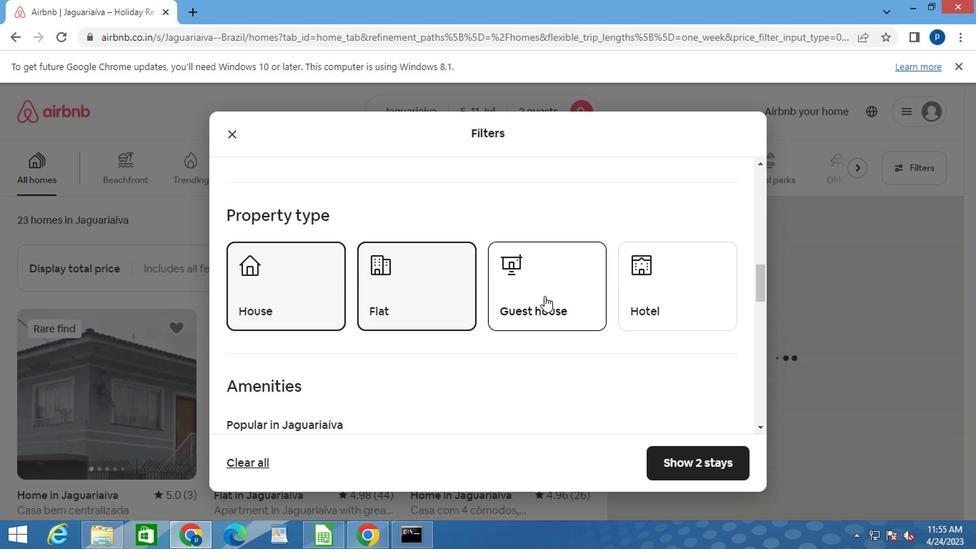
Action: Mouse moved to (522, 307)
Screenshot: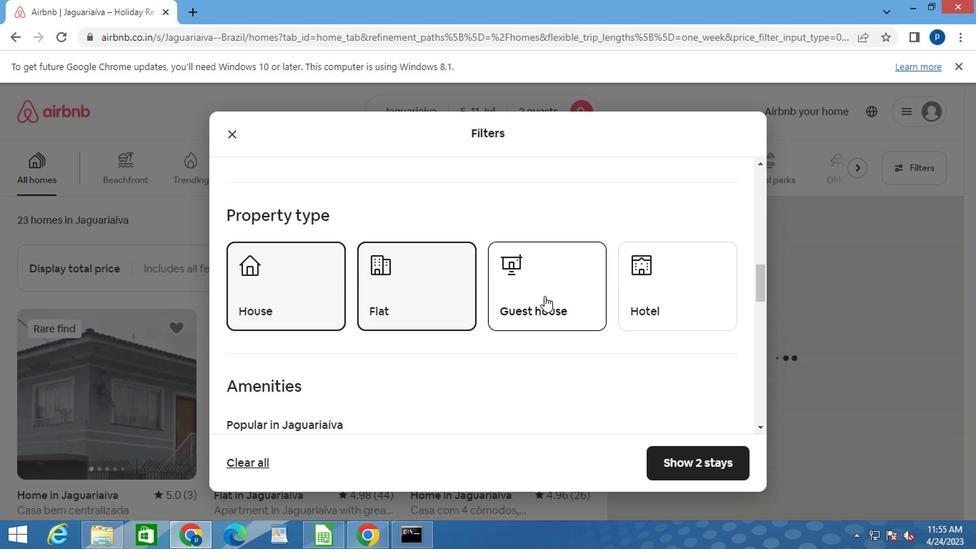 
Action: Mouse scrolled (527, 306) with delta (0, 0)
Screenshot: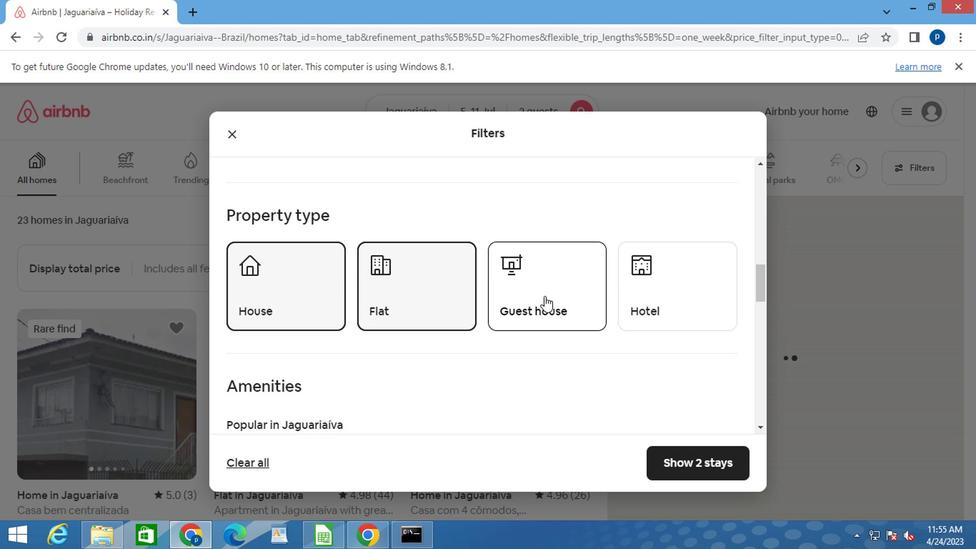 
Action: Mouse moved to (464, 329)
Screenshot: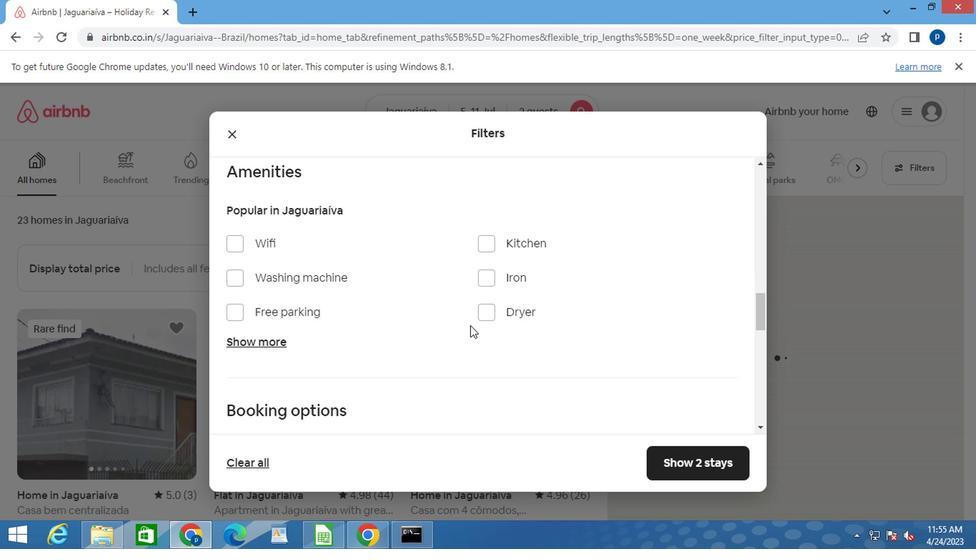 
Action: Mouse scrolled (464, 328) with delta (0, -1)
Screenshot: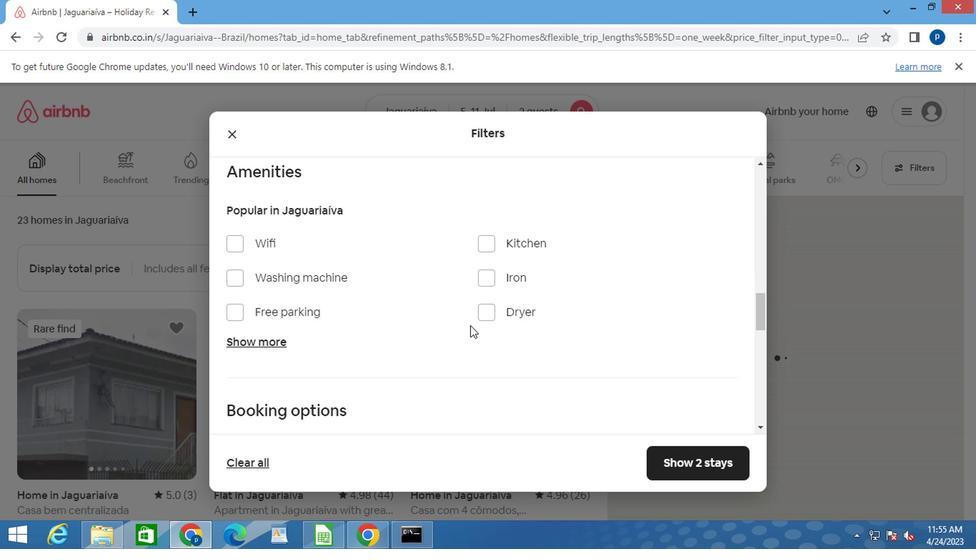 
Action: Mouse moved to (461, 329)
Screenshot: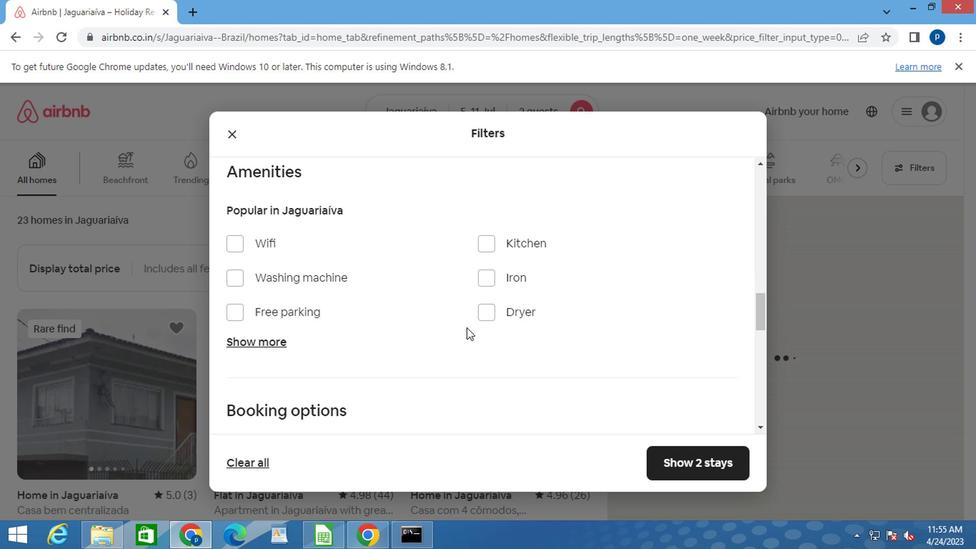 
Action: Mouse scrolled (461, 328) with delta (0, -1)
Screenshot: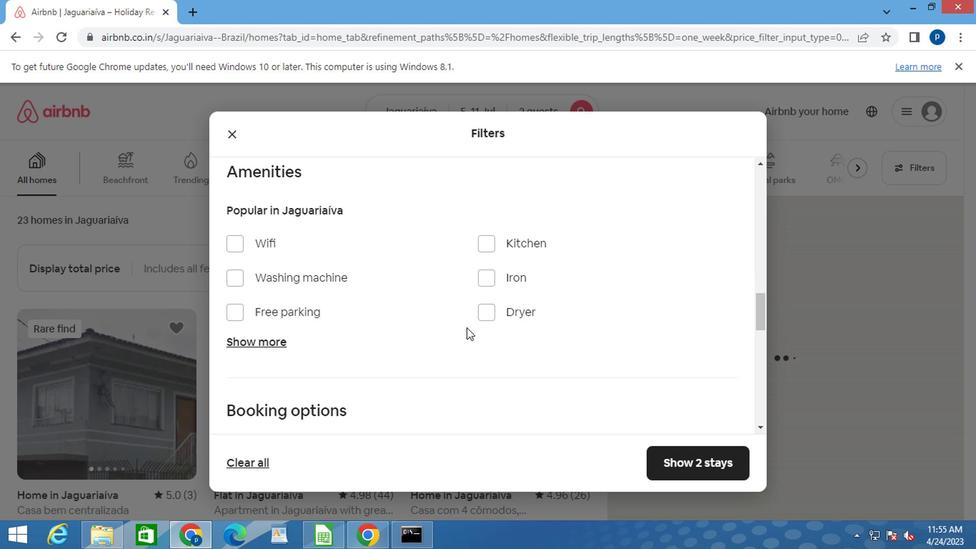 
Action: Mouse moved to (547, 331)
Screenshot: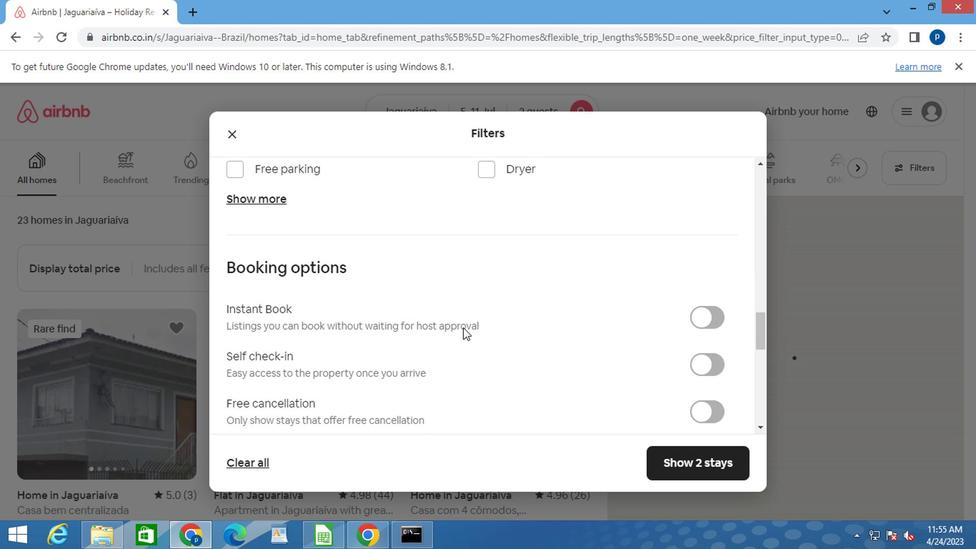 
Action: Mouse scrolled (547, 331) with delta (0, 0)
Screenshot: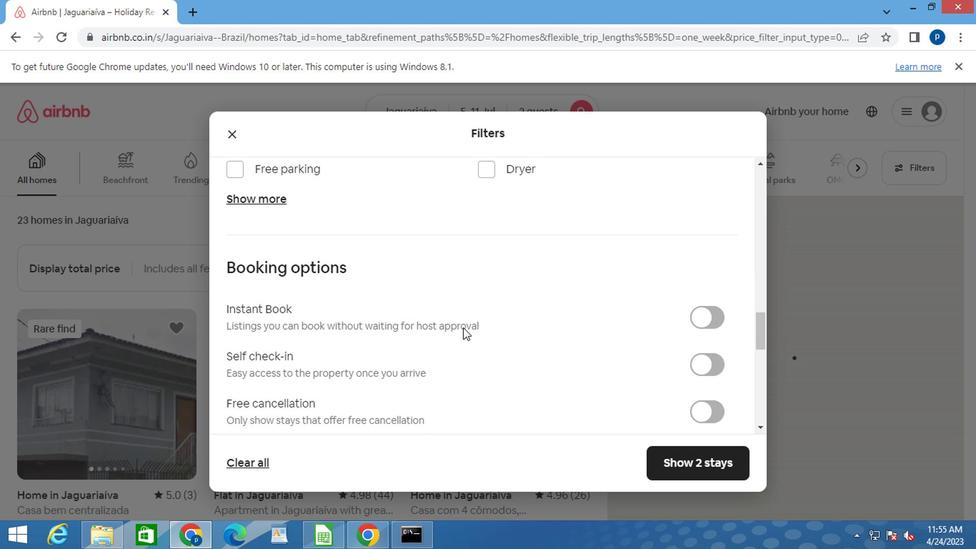
Action: Mouse moved to (562, 331)
Screenshot: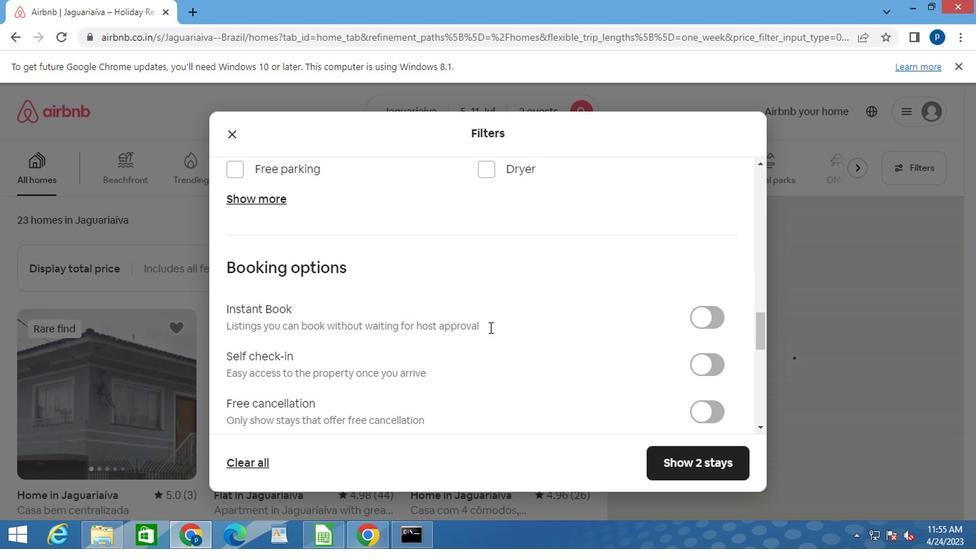 
Action: Mouse scrolled (562, 331) with delta (0, 0)
Screenshot: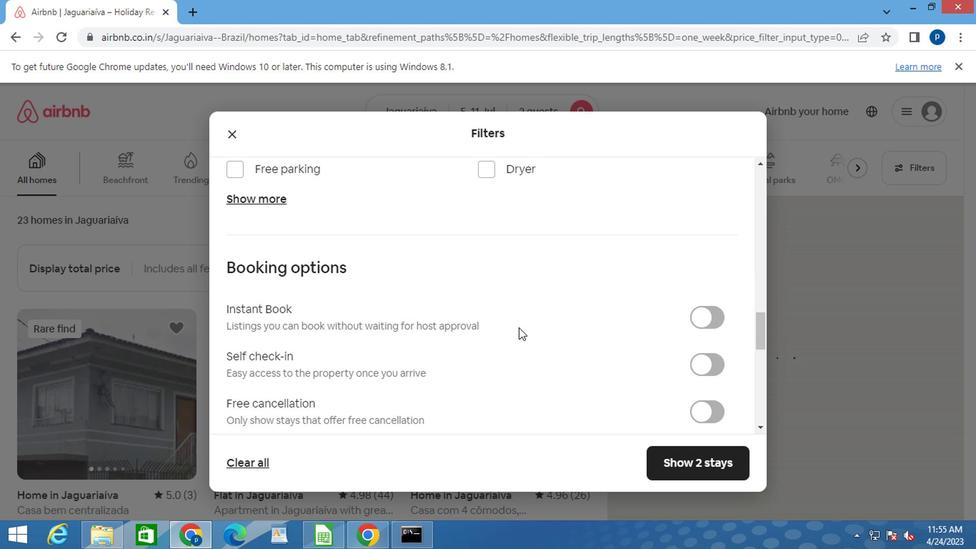
Action: Mouse moved to (693, 221)
Screenshot: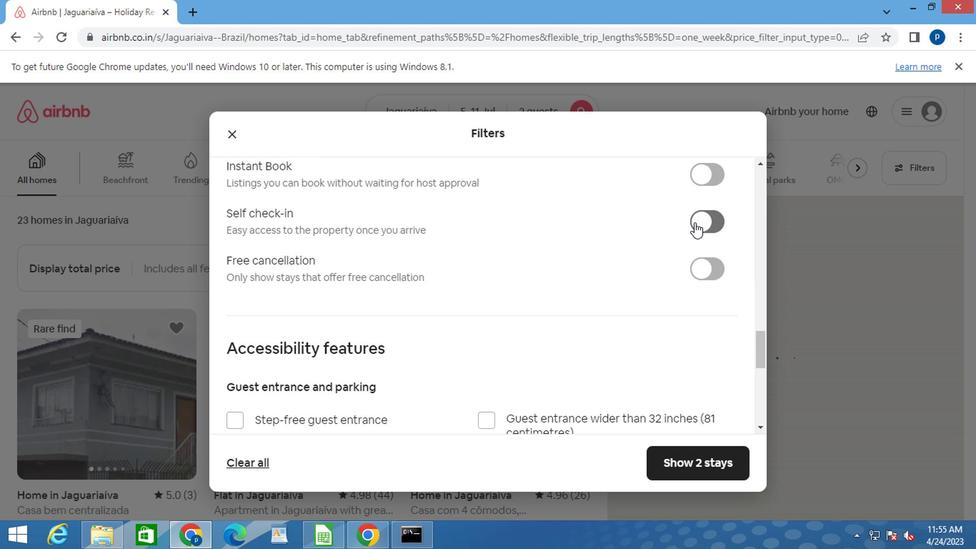 
Action: Mouse pressed left at (693, 221)
Screenshot: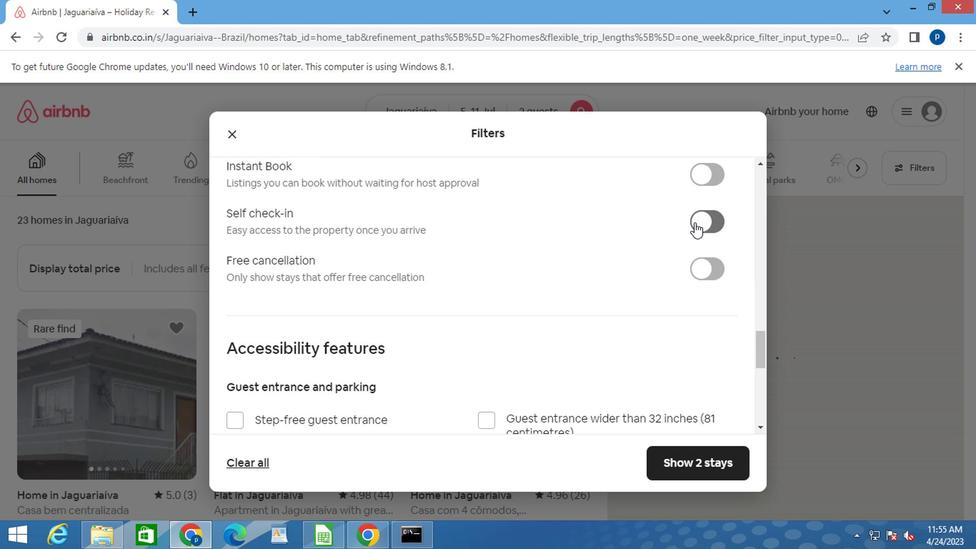 
Action: Mouse moved to (586, 286)
Screenshot: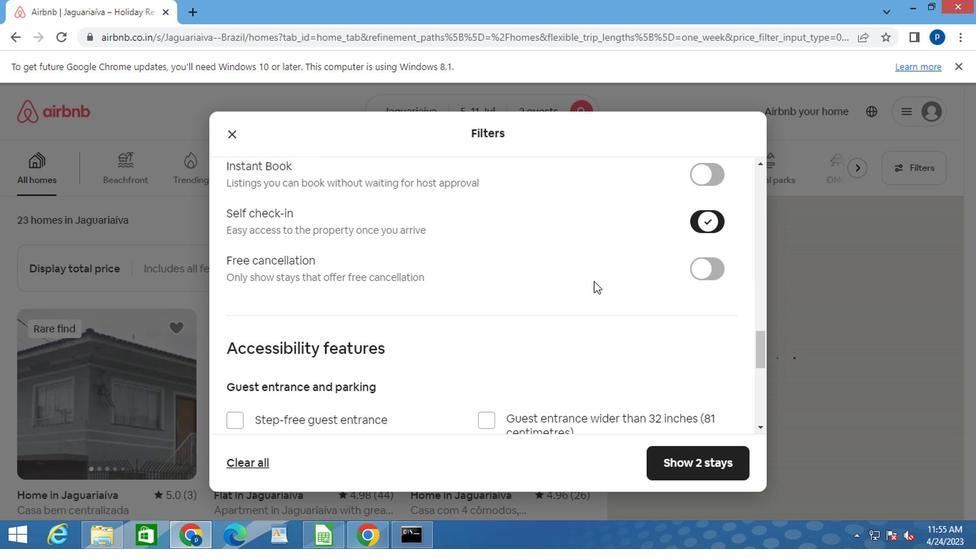 
Action: Mouse scrolled (586, 285) with delta (0, -1)
Screenshot: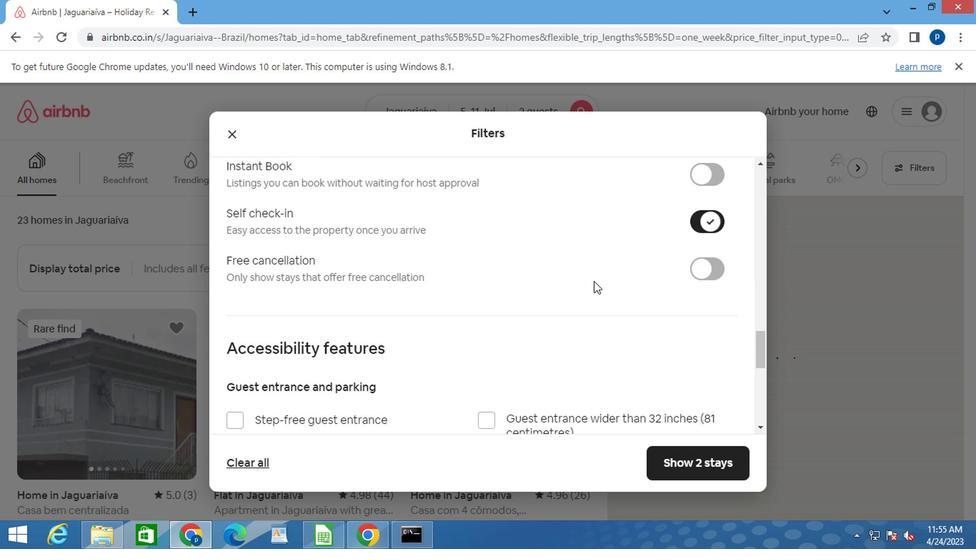 
Action: Mouse moved to (585, 286)
Screenshot: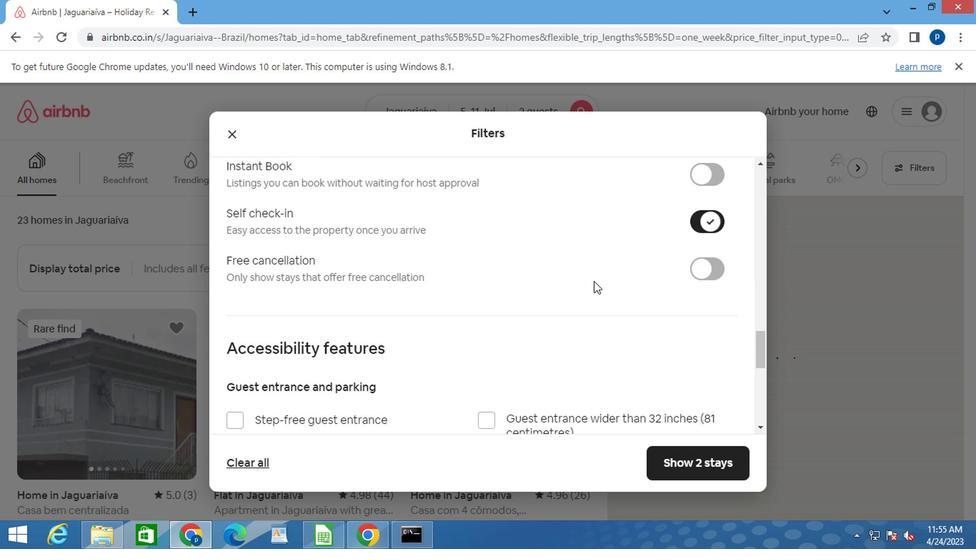 
Action: Mouse scrolled (585, 286) with delta (0, 0)
Screenshot: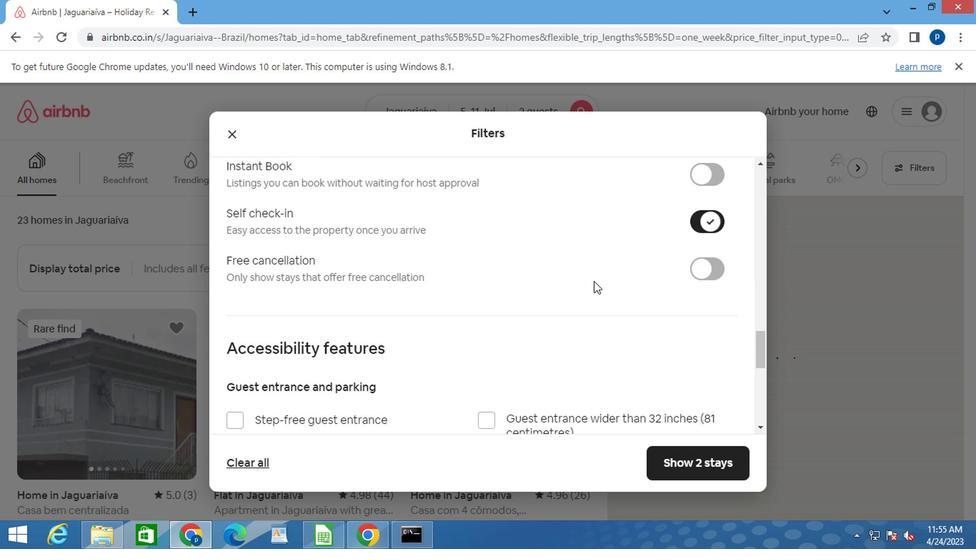 
Action: Mouse moved to (584, 288)
Screenshot: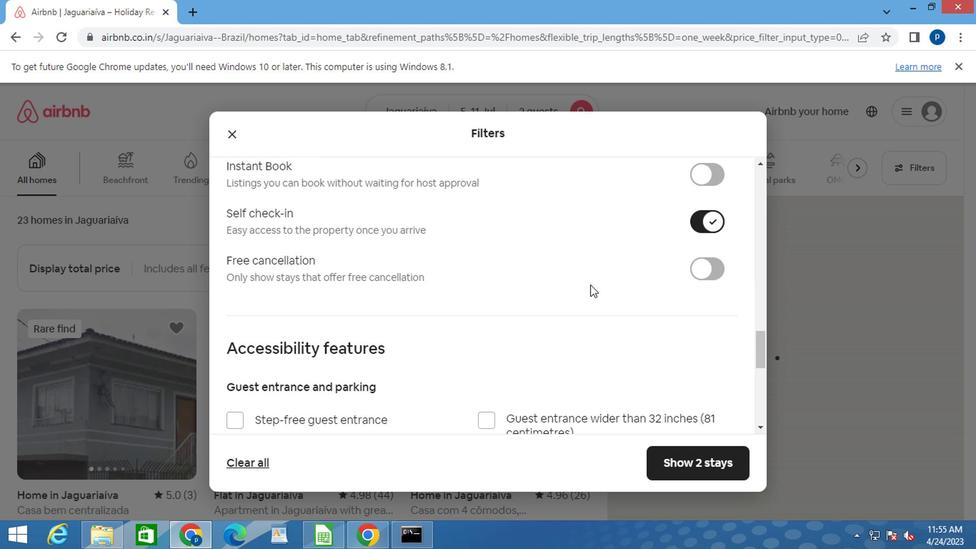 
Action: Mouse scrolled (584, 288) with delta (0, 0)
Screenshot: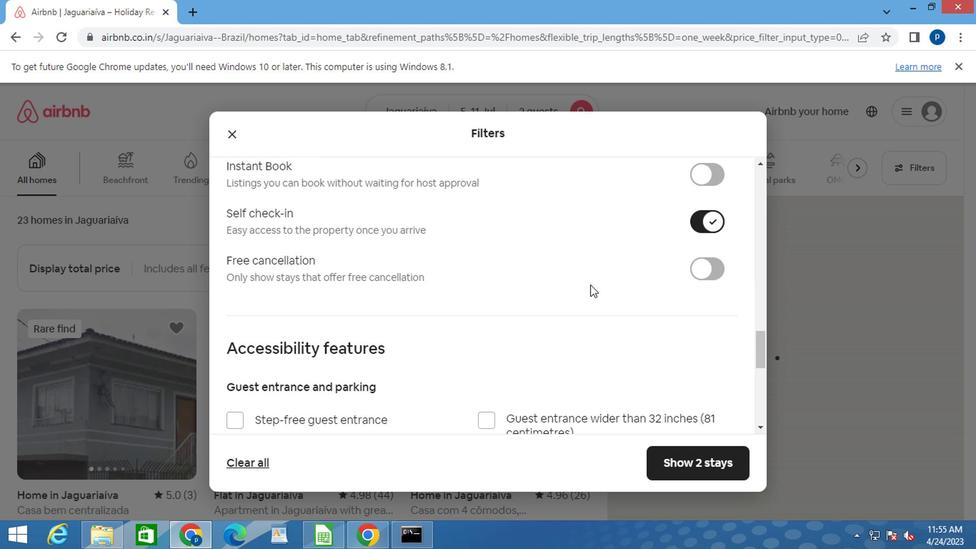 
Action: Mouse moved to (581, 290)
Screenshot: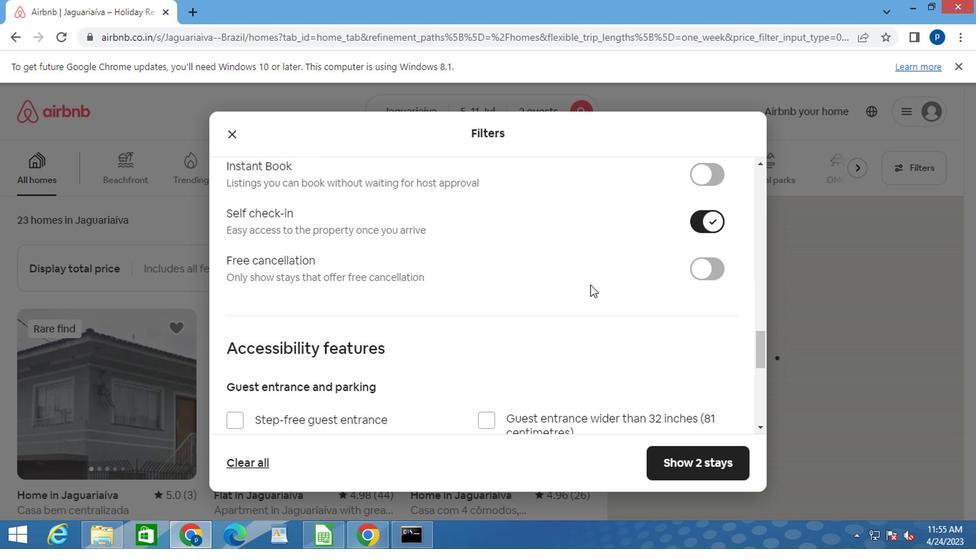 
Action: Mouse scrolled (582, 288) with delta (0, -1)
Screenshot: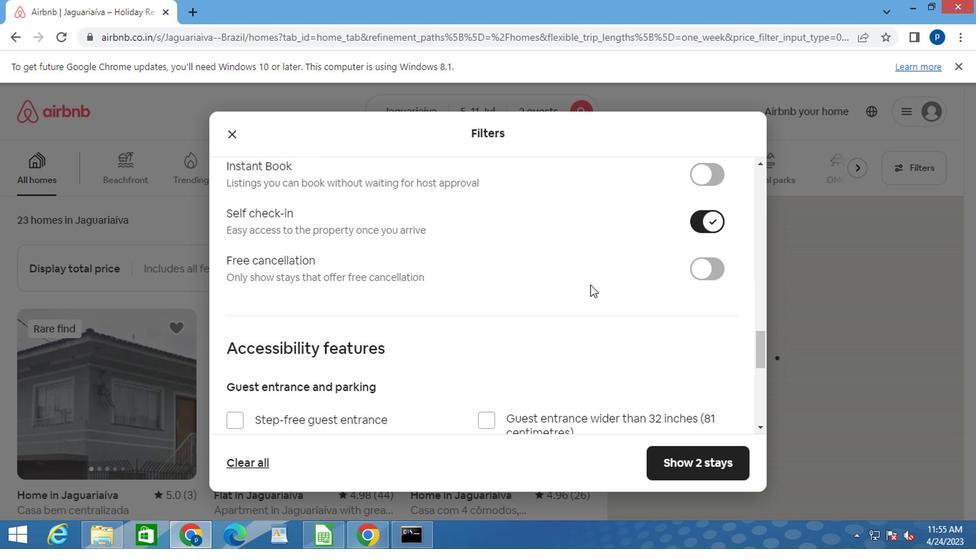 
Action: Mouse moved to (578, 291)
Screenshot: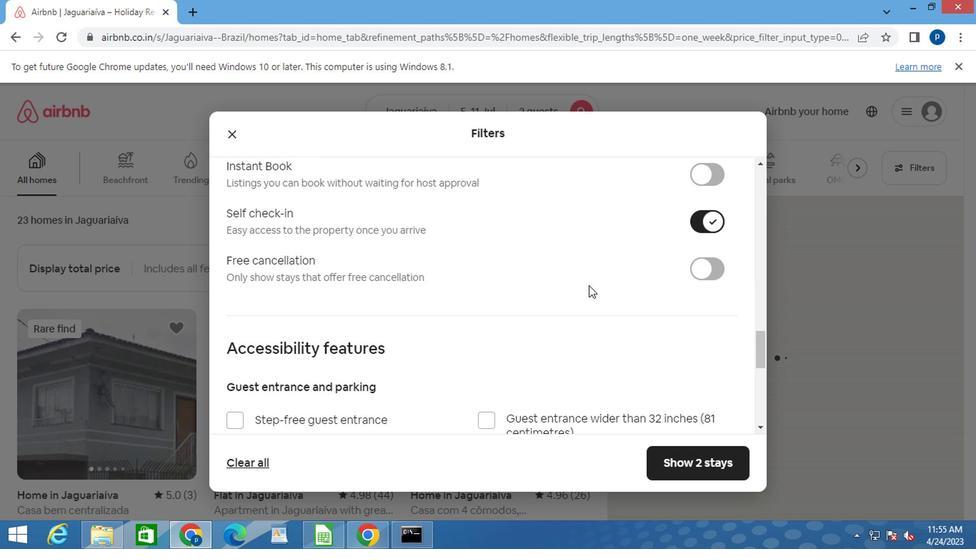 
Action: Mouse scrolled (578, 290) with delta (0, -1)
Screenshot: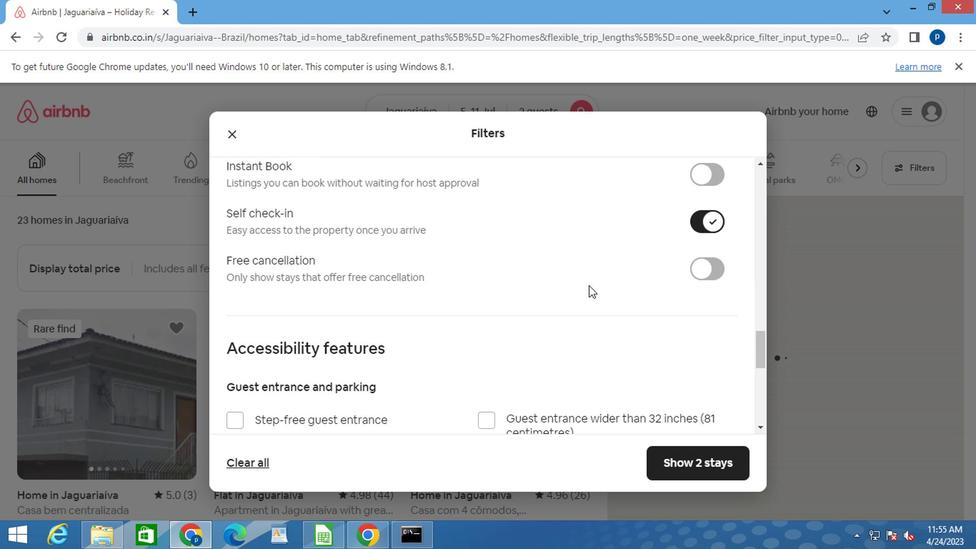 
Action: Mouse moved to (573, 291)
Screenshot: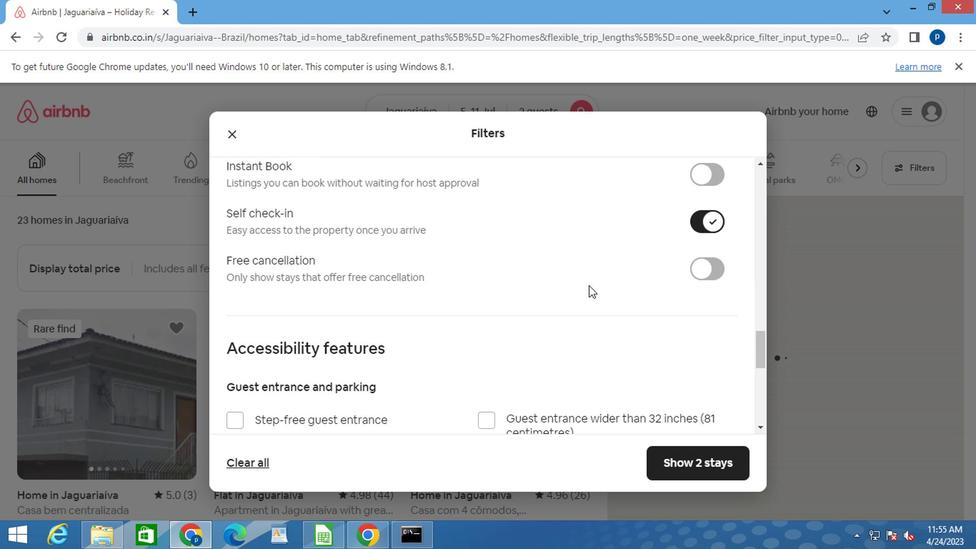 
Action: Mouse scrolled (574, 290) with delta (0, -1)
Screenshot: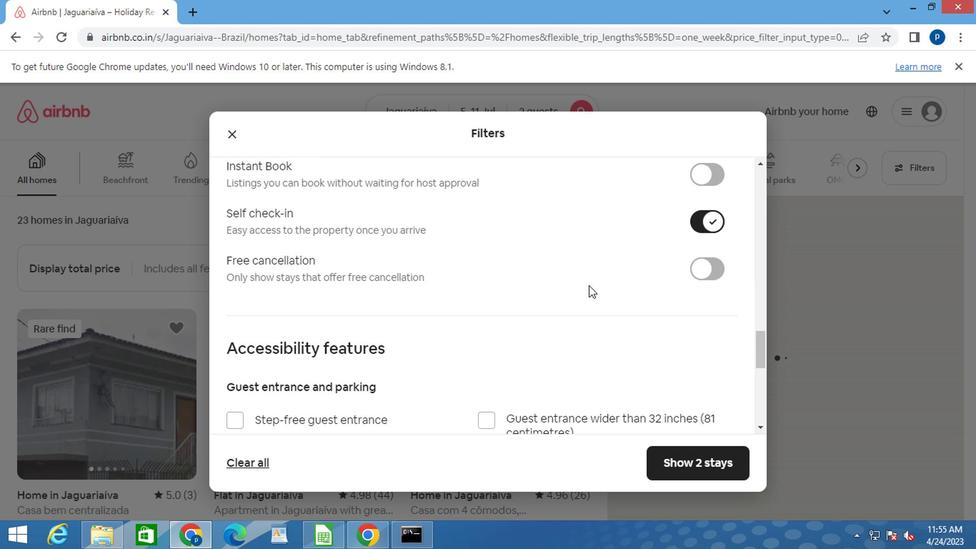
Action: Mouse moved to (517, 306)
Screenshot: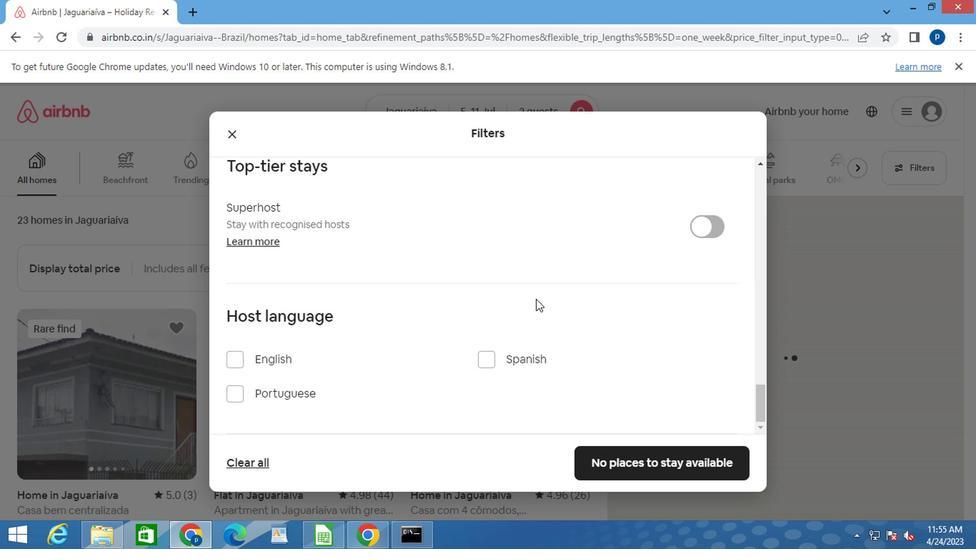 
Action: Mouse scrolled (517, 305) with delta (0, 0)
Screenshot: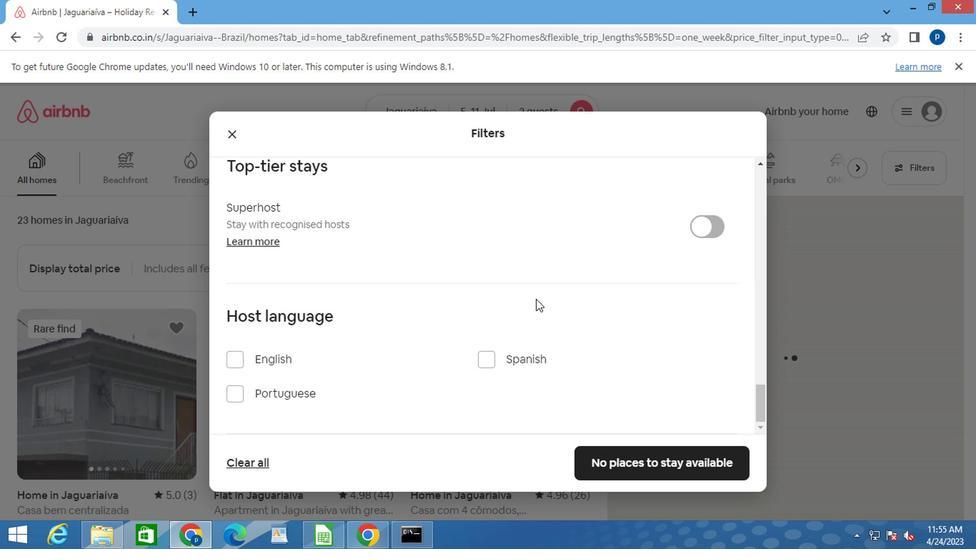 
Action: Mouse moved to (516, 306)
Screenshot: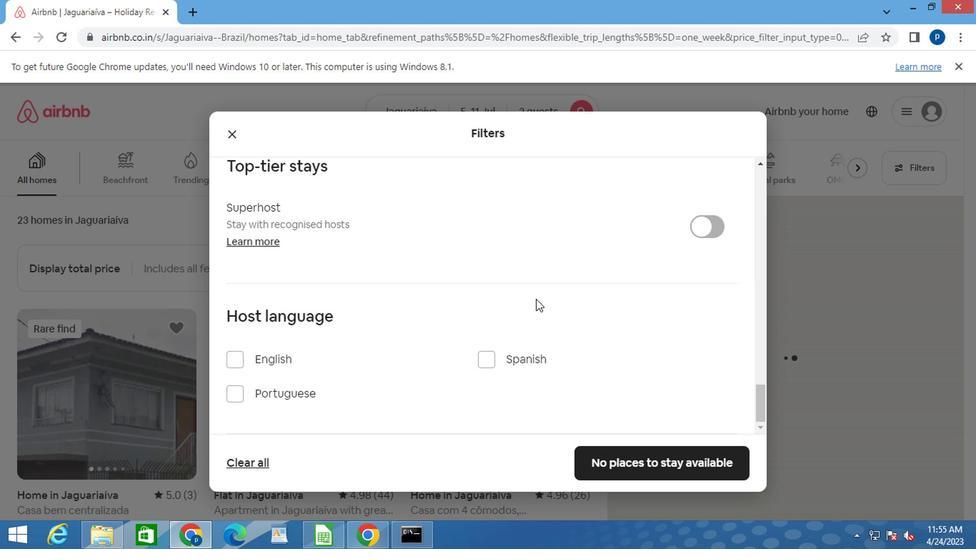 
Action: Mouse scrolled (516, 306) with delta (0, 0)
Screenshot: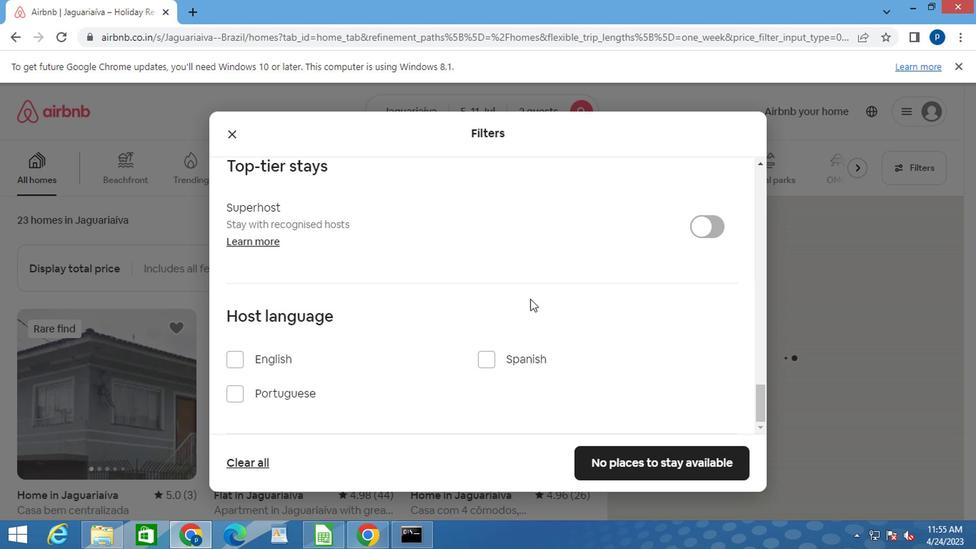 
Action: Mouse moved to (516, 307)
Screenshot: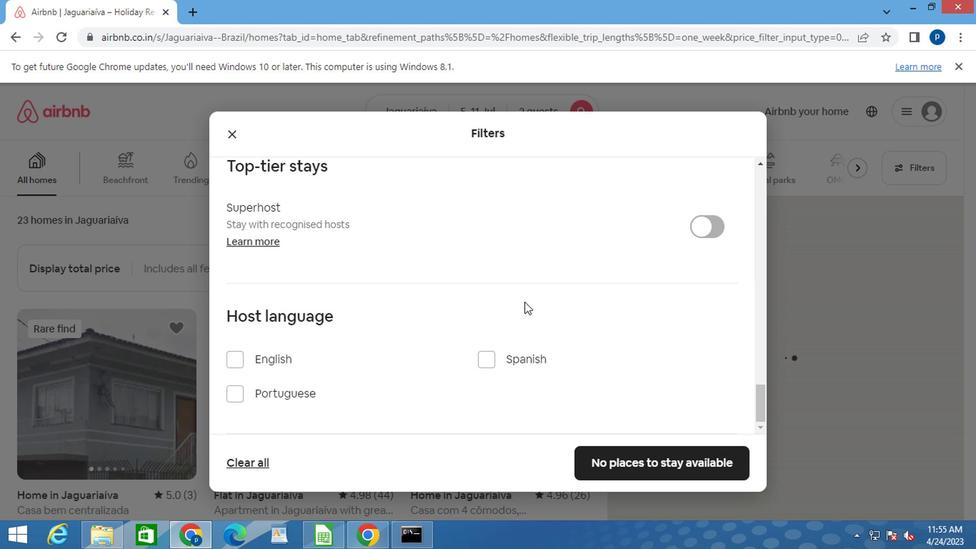 
Action: Mouse scrolled (516, 306) with delta (0, -1)
Screenshot: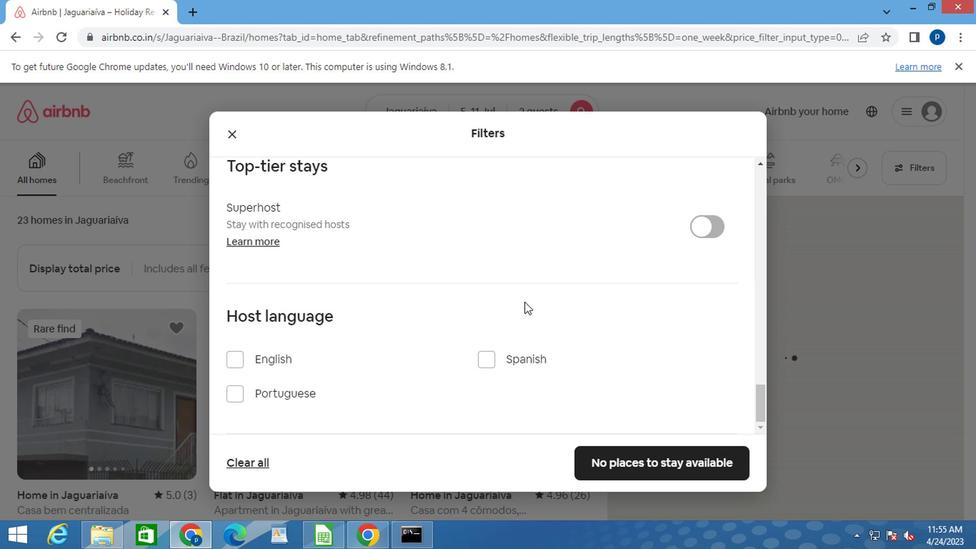 
Action: Mouse moved to (484, 357)
Screenshot: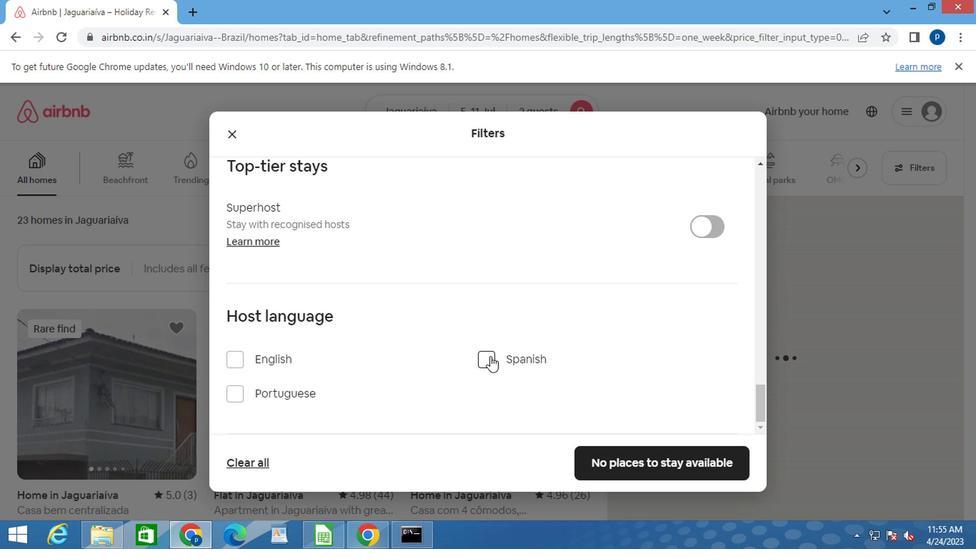 
Action: Mouse pressed left at (484, 357)
Screenshot: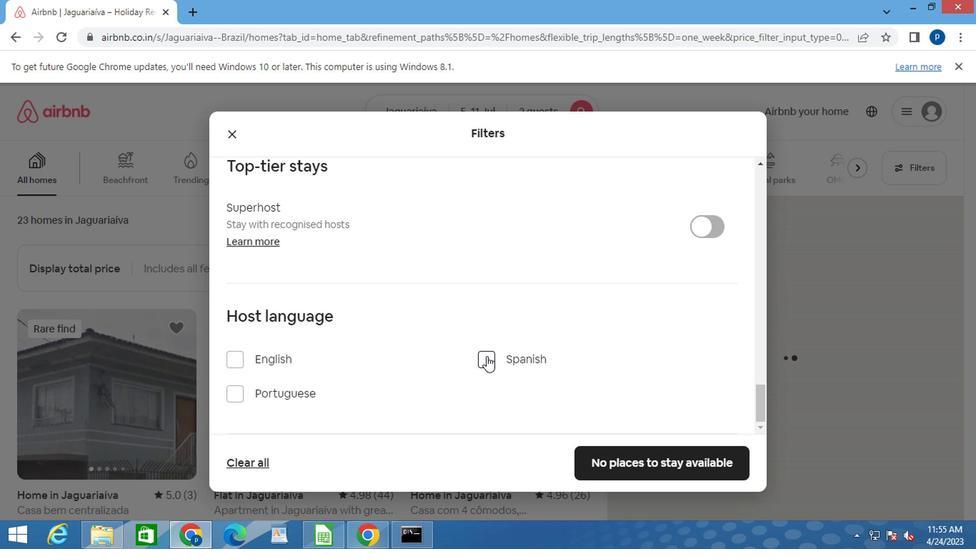 
Action: Mouse moved to (659, 453)
Screenshot: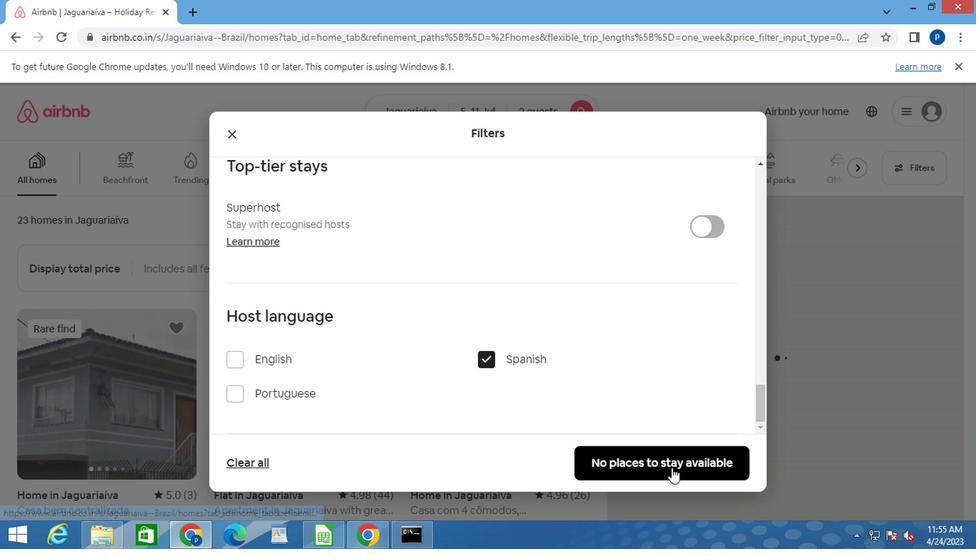 
Action: Mouse pressed left at (659, 453)
Screenshot: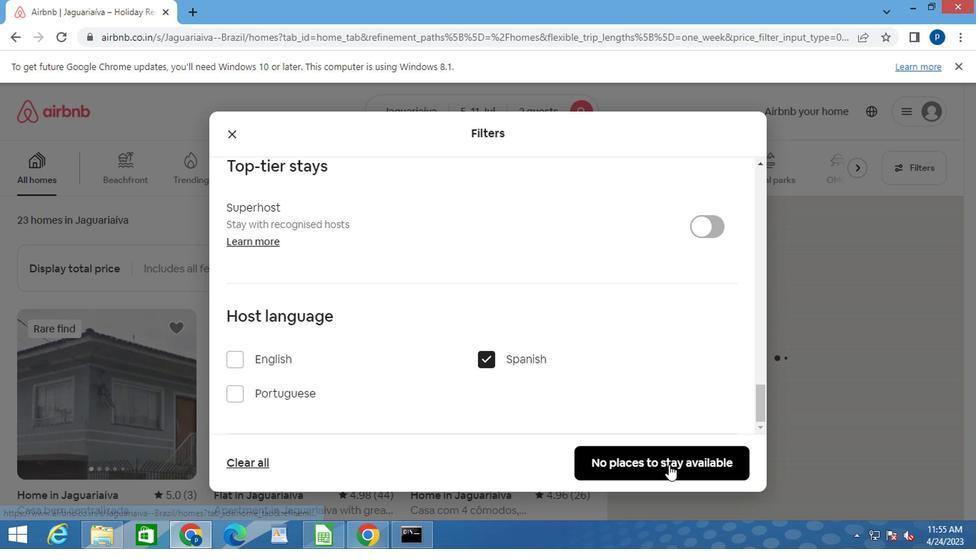 
